 Task: Create a due date automation trigger when advanced on, on the wednesdayof the week before a card is due add fields without custom field "Resume" set to a date between 1 and 7 working days ago at 11:00 AM.
Action: Mouse moved to (888, 89)
Screenshot: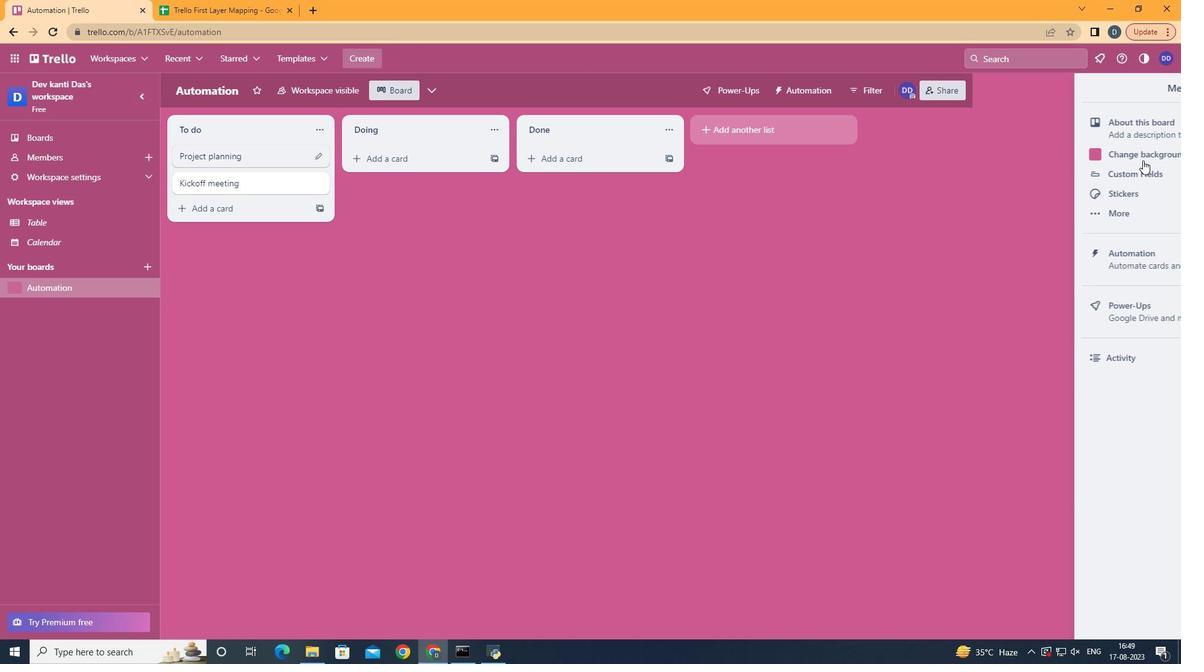 
Action: Mouse pressed left at (888, 89)
Screenshot: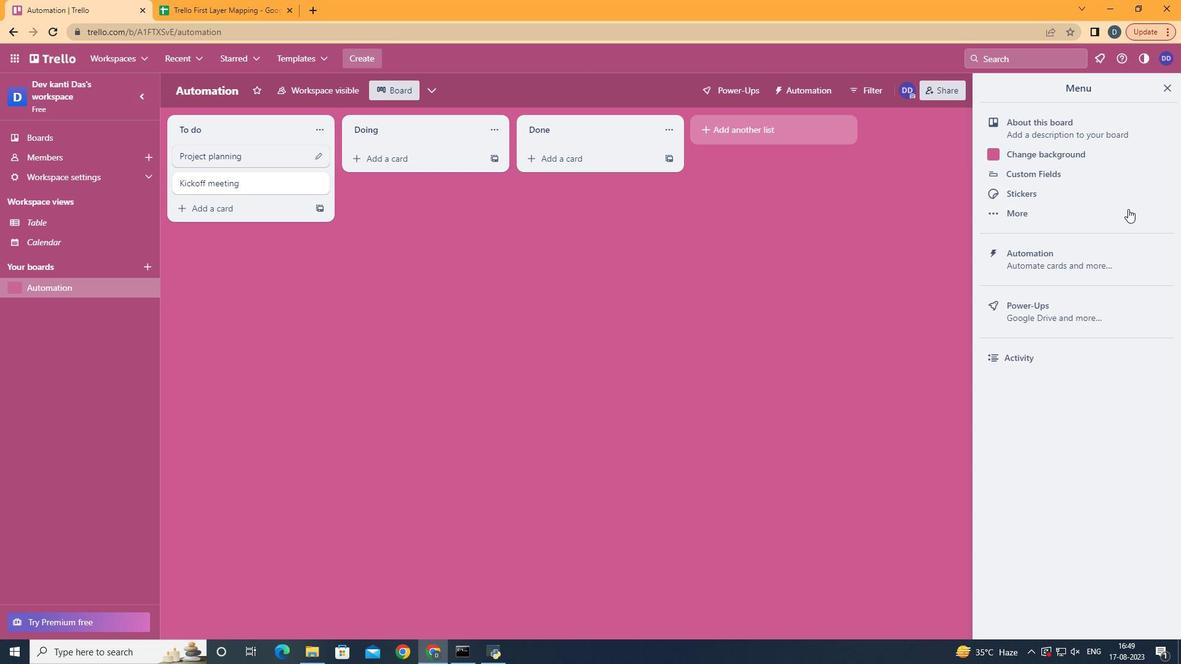 
Action: Mouse moved to (854, 247)
Screenshot: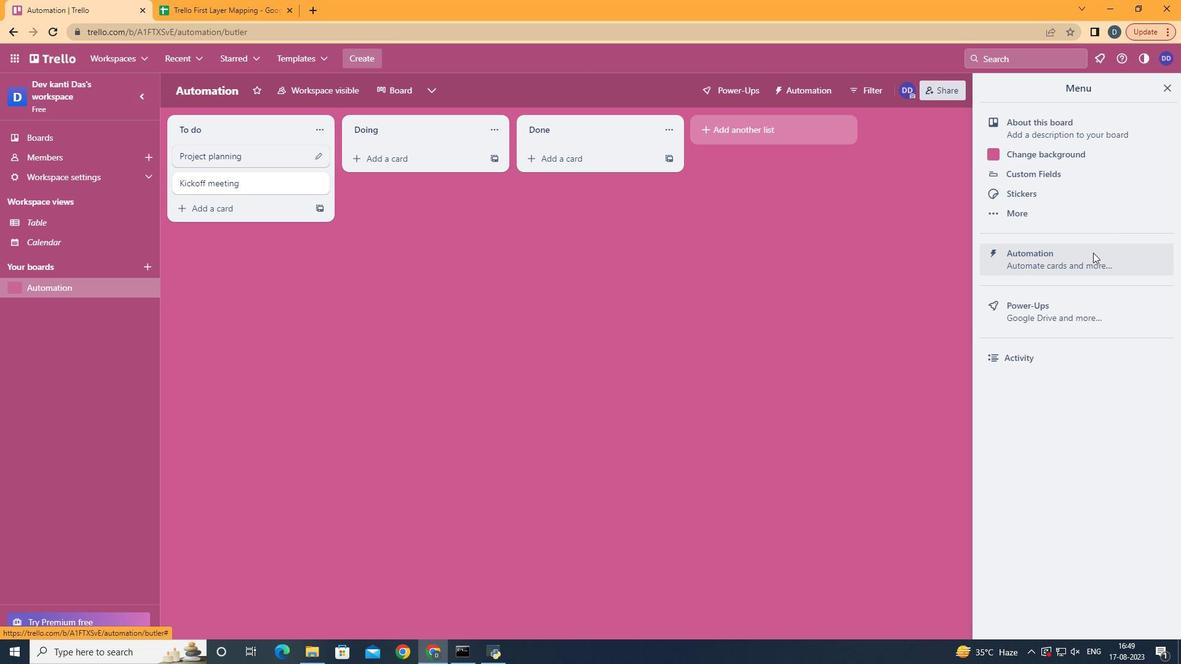 
Action: Mouse pressed left at (854, 247)
Screenshot: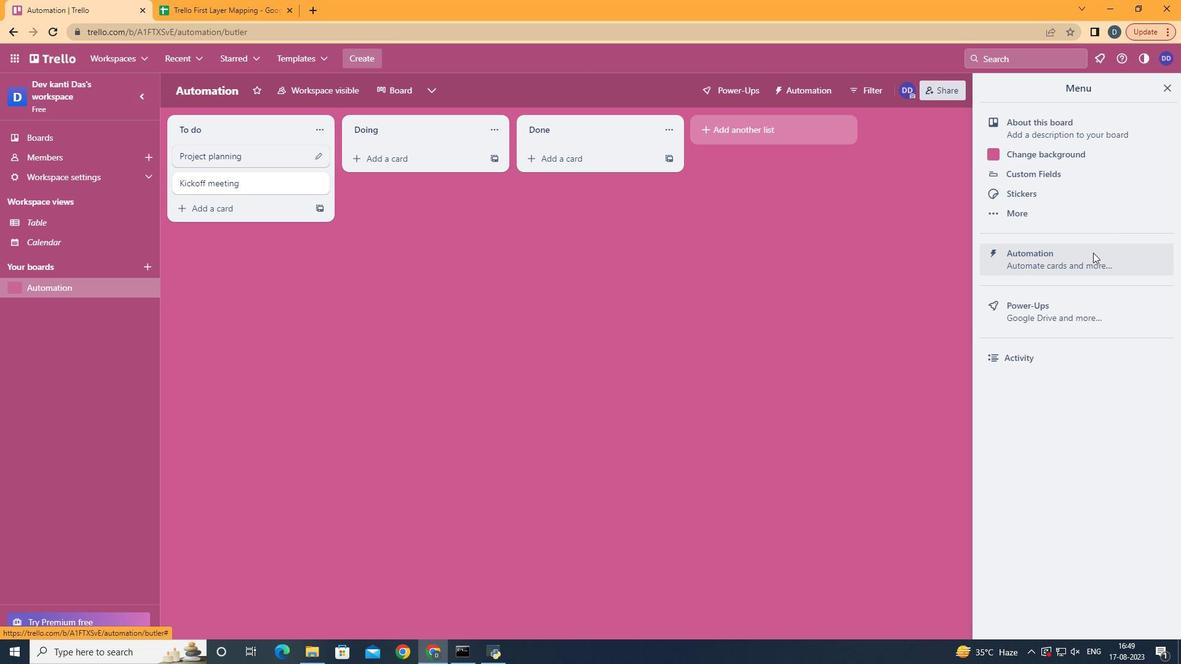 
Action: Mouse moved to (414, 240)
Screenshot: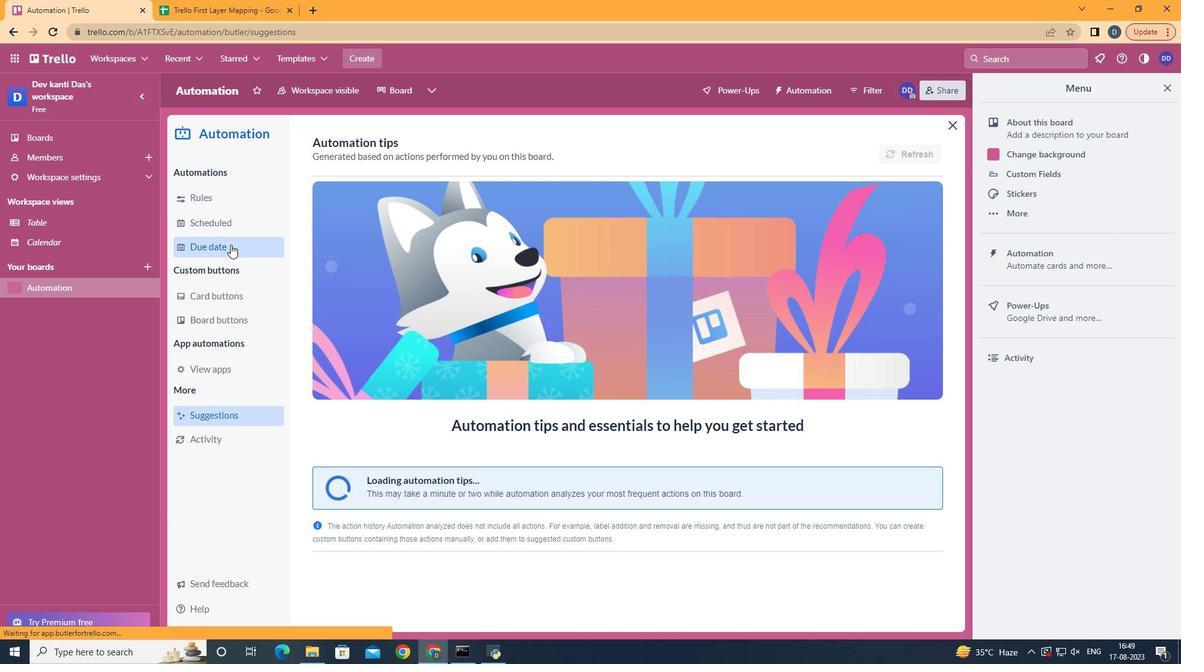 
Action: Mouse pressed left at (414, 240)
Screenshot: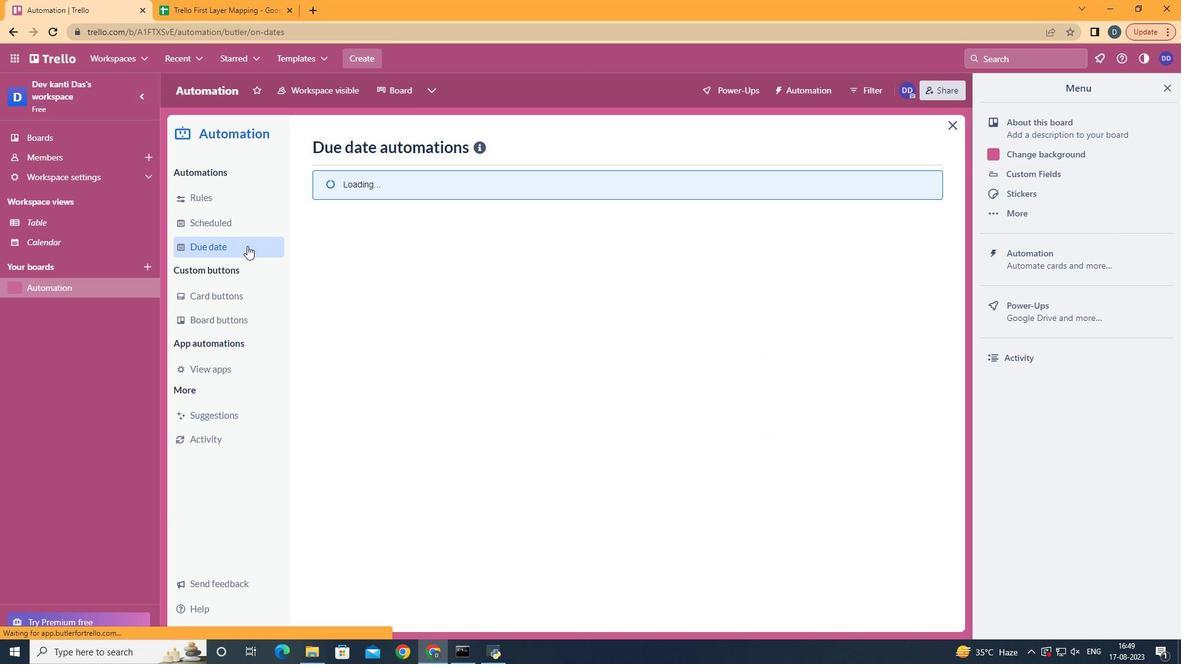 
Action: Mouse moved to (739, 141)
Screenshot: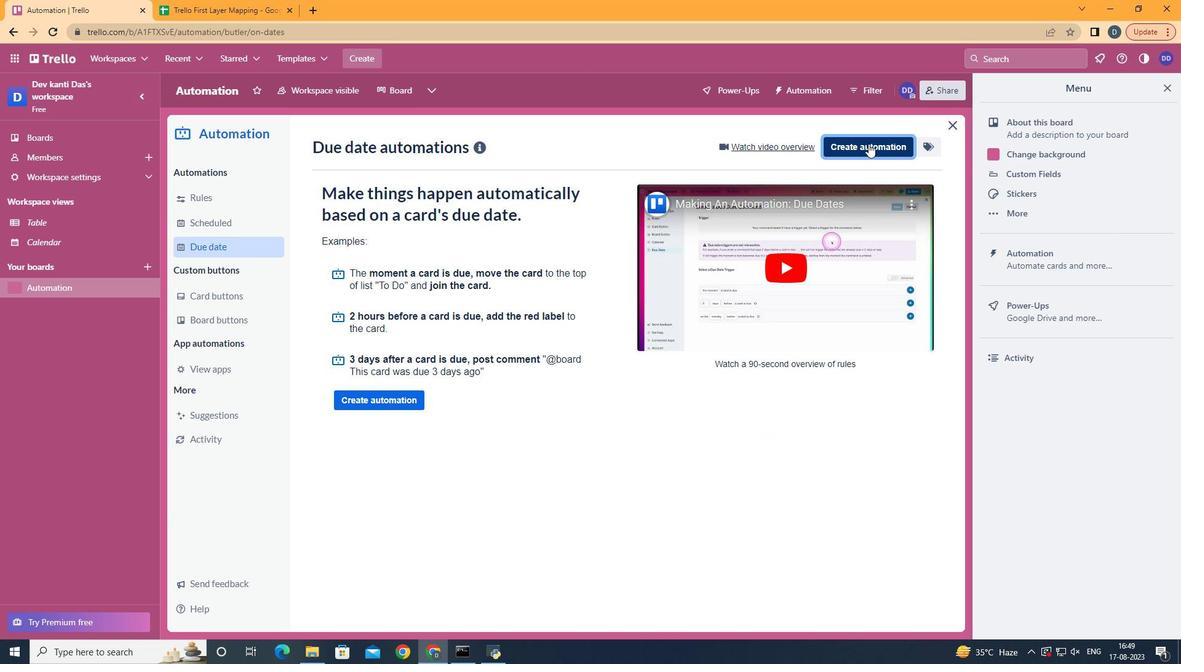 
Action: Mouse pressed left at (739, 141)
Screenshot: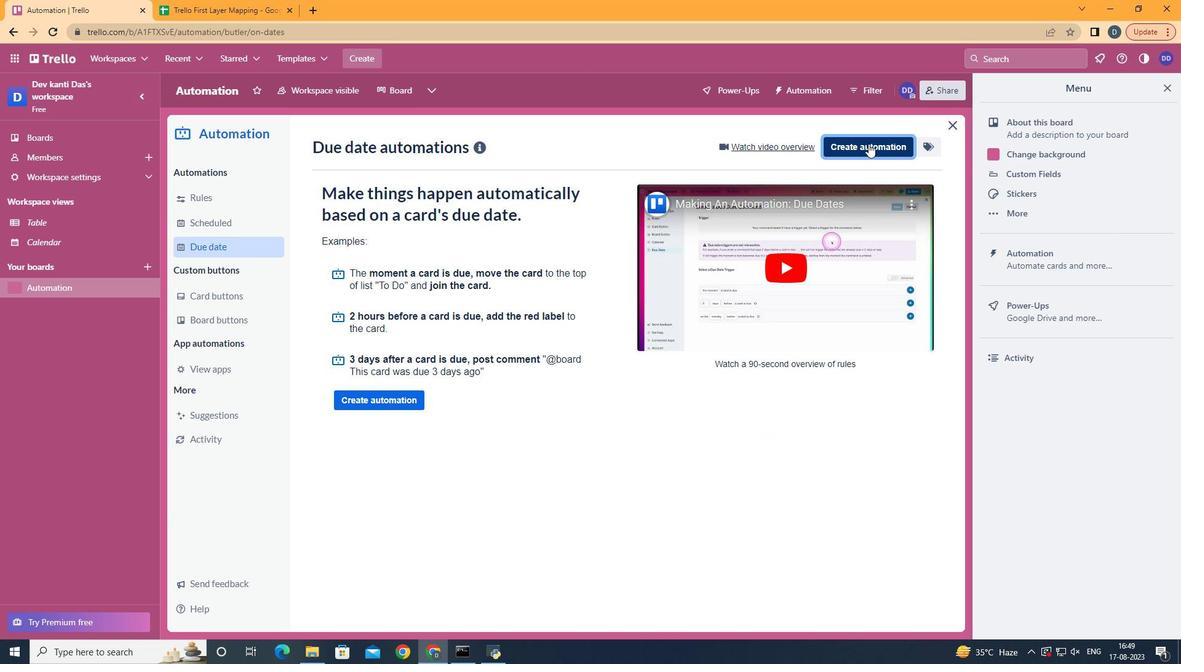 
Action: Mouse moved to (616, 265)
Screenshot: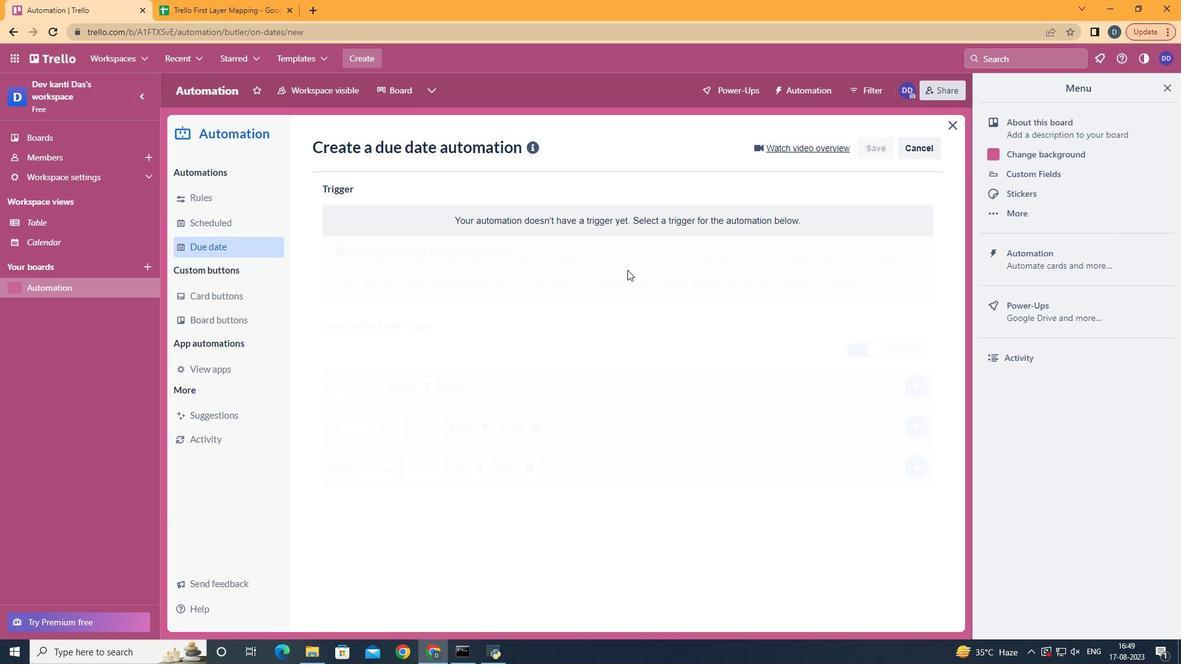 
Action: Mouse pressed left at (616, 265)
Screenshot: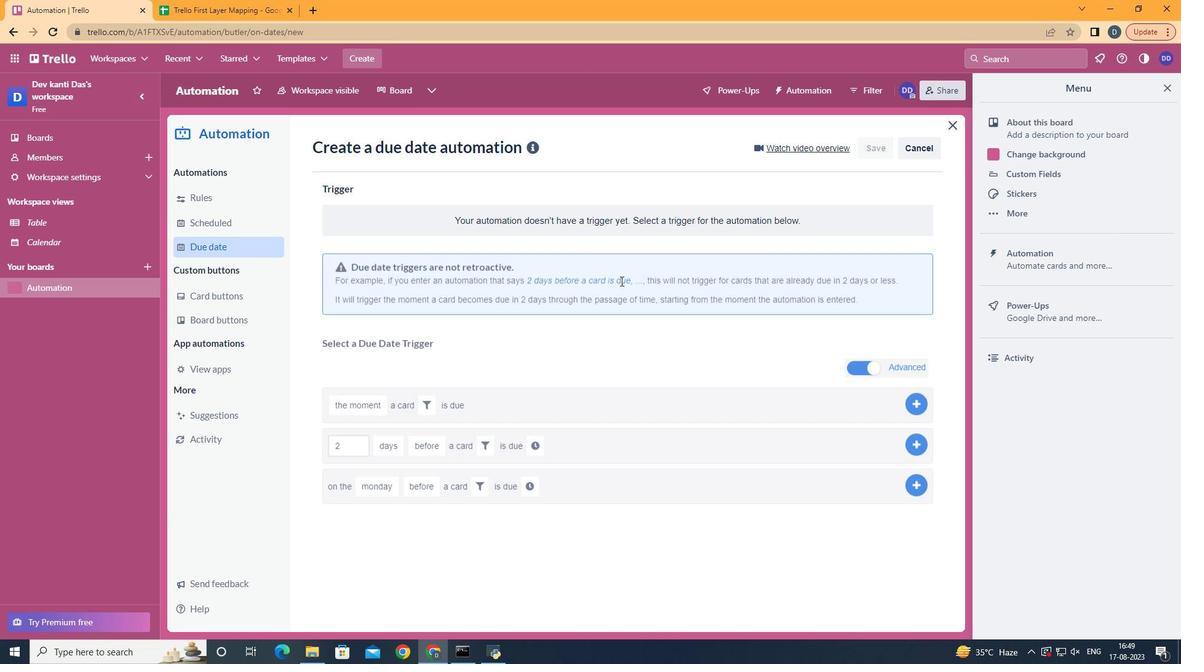 
Action: Mouse moved to (509, 360)
Screenshot: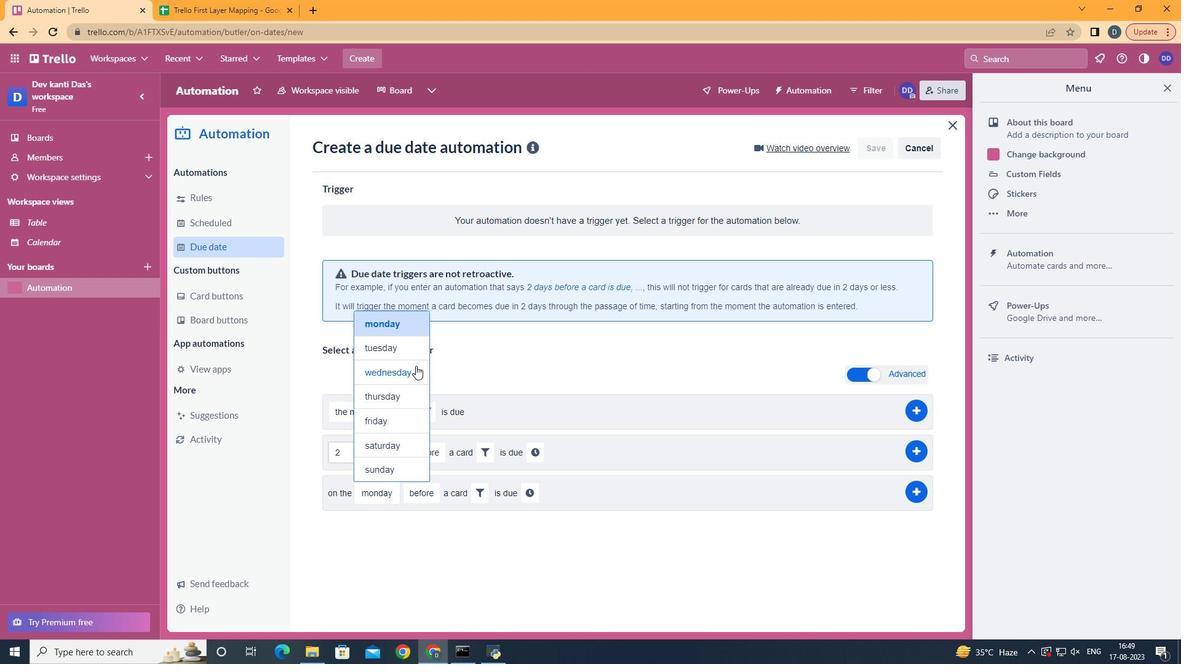 
Action: Mouse pressed left at (509, 360)
Screenshot: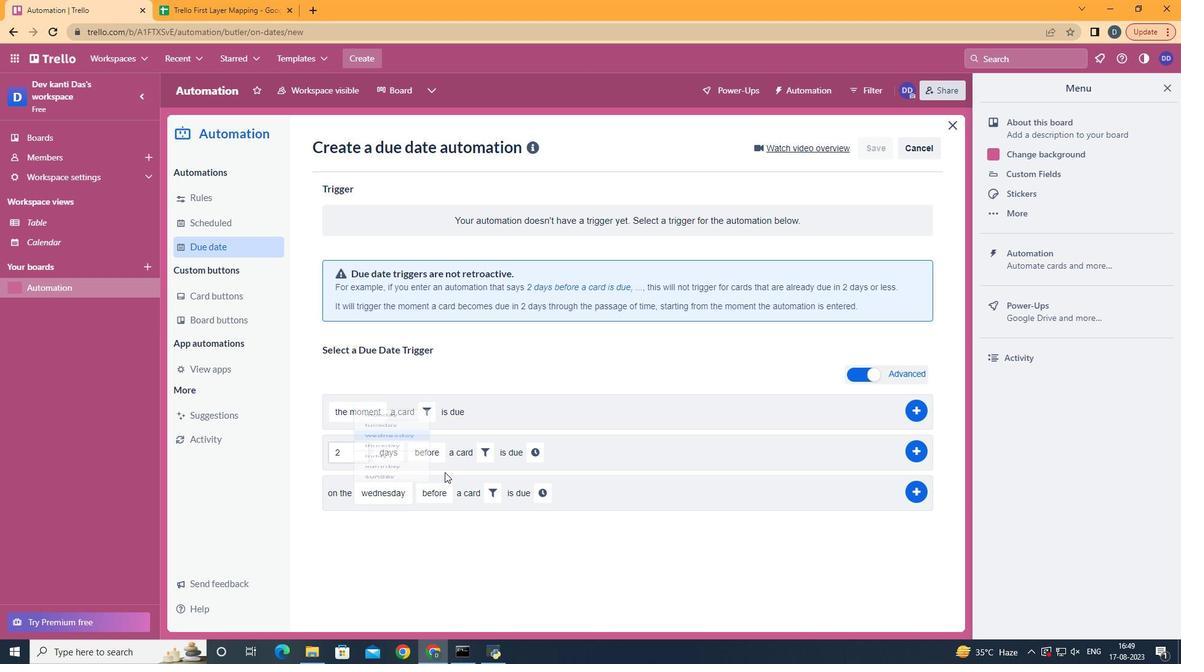 
Action: Mouse moved to (535, 582)
Screenshot: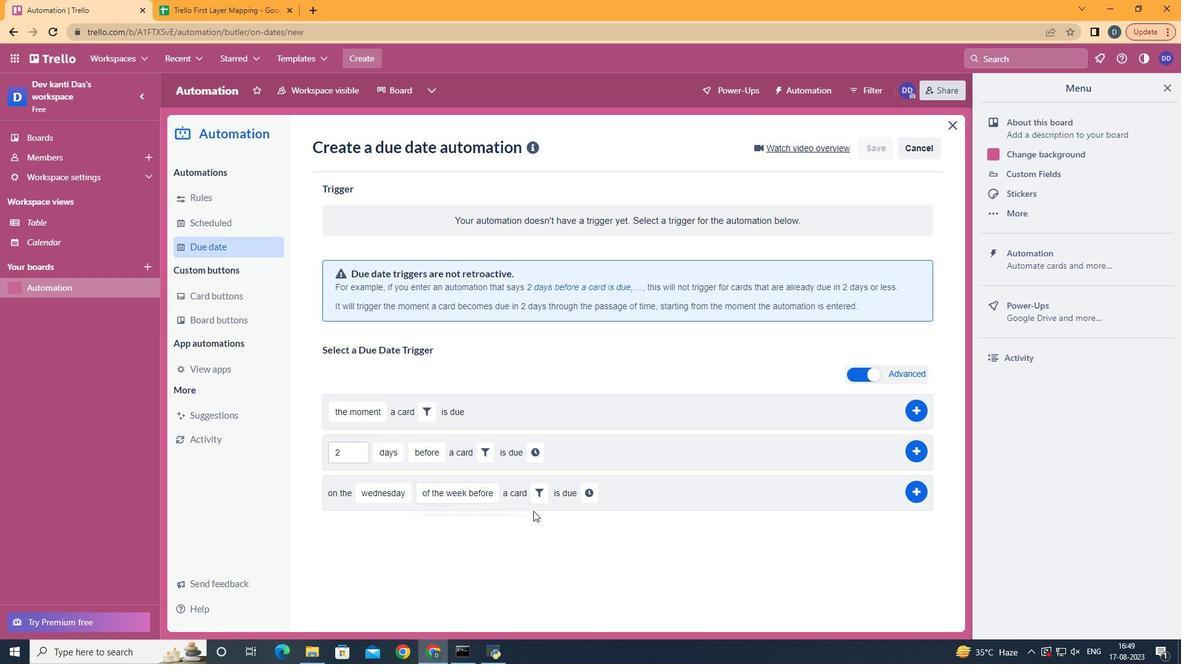 
Action: Mouse pressed left at (535, 582)
Screenshot: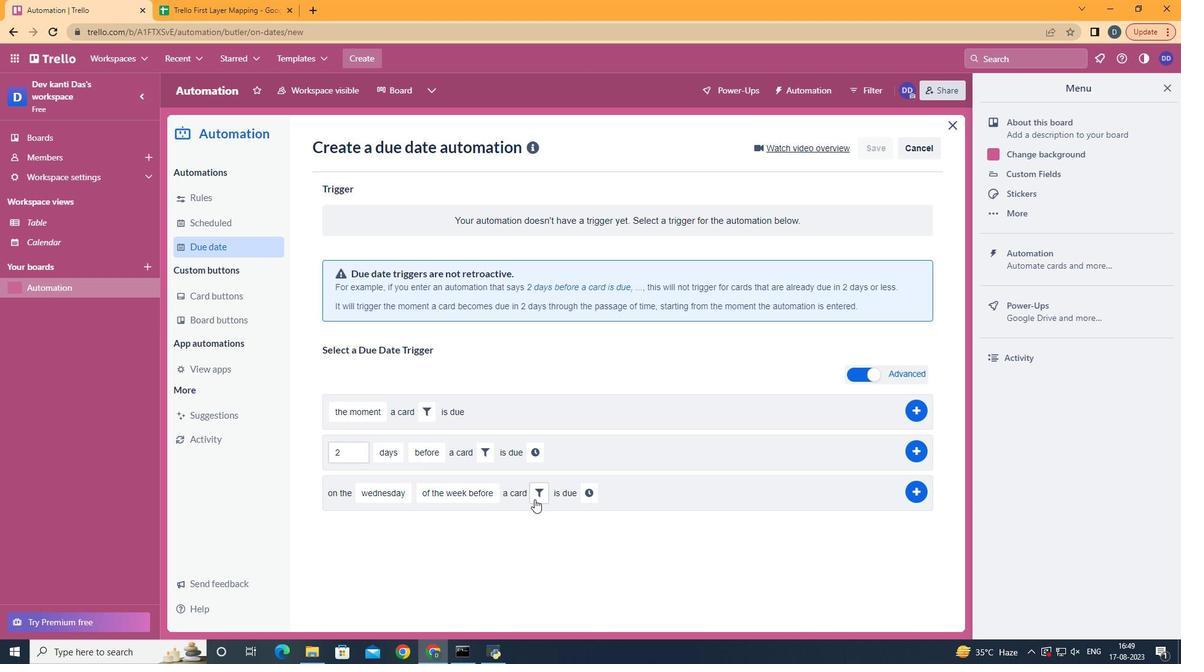 
Action: Mouse moved to (569, 492)
Screenshot: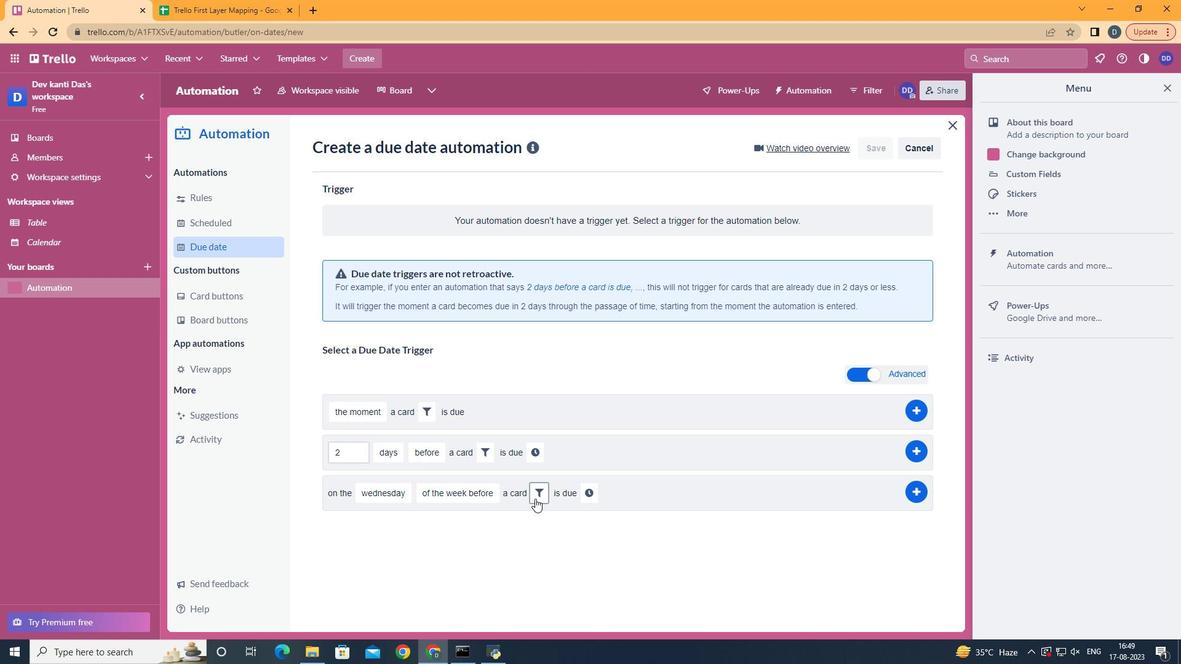 
Action: Mouse pressed left at (569, 492)
Screenshot: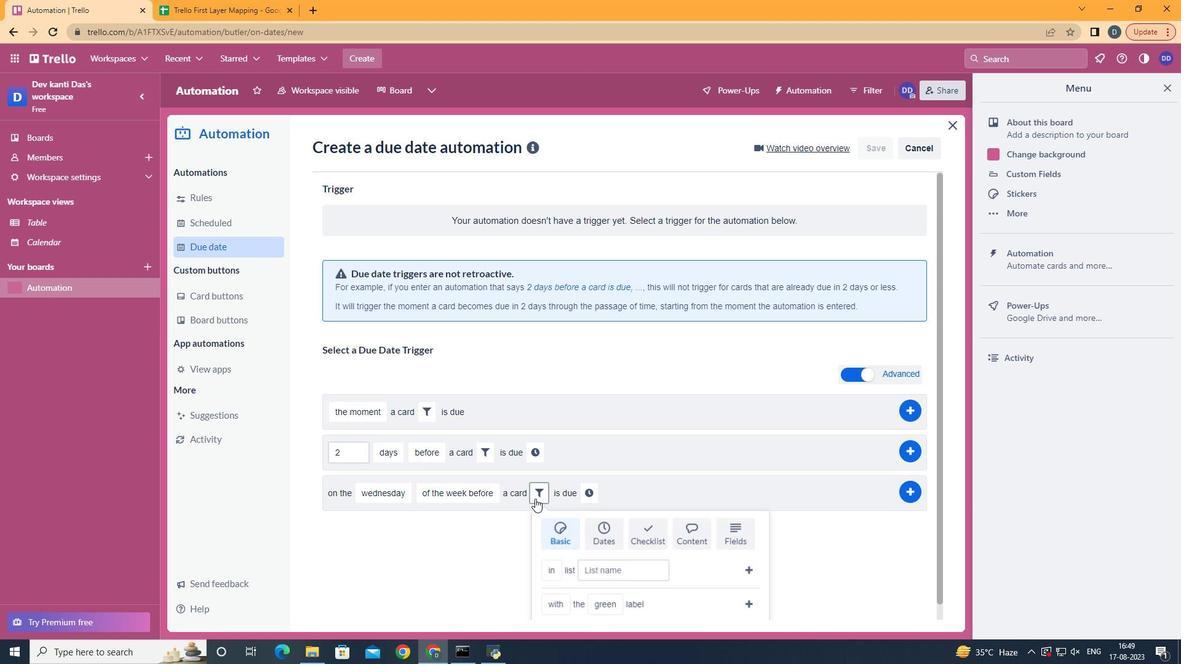 
Action: Mouse moved to (671, 526)
Screenshot: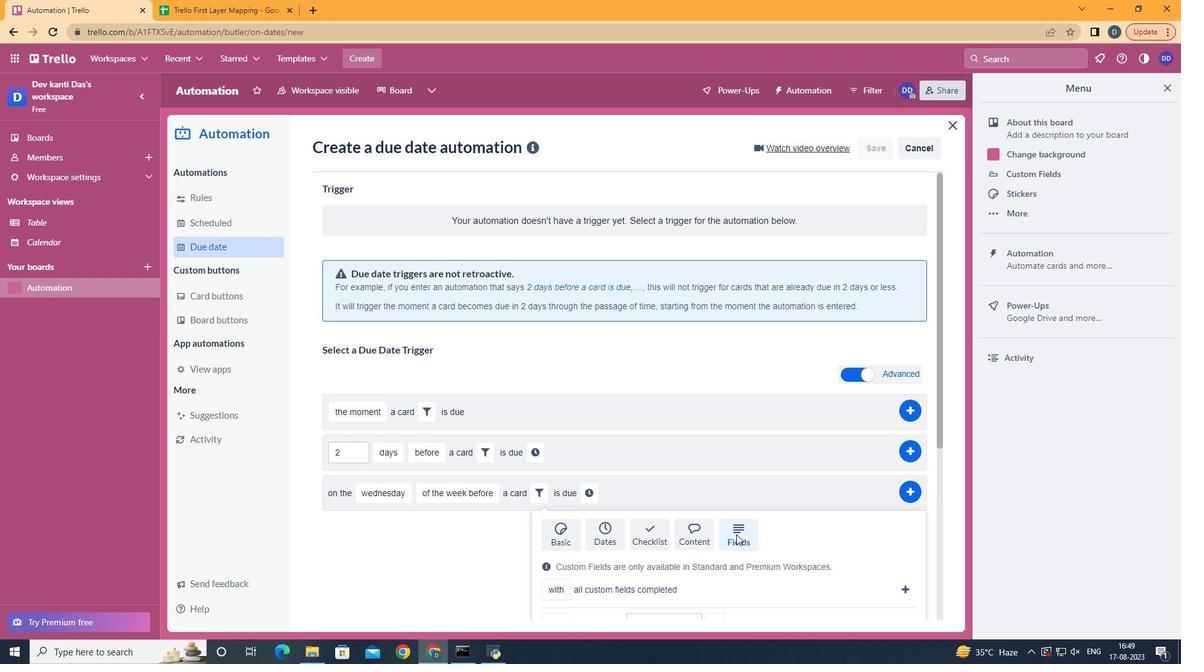 
Action: Mouse pressed left at (671, 526)
Screenshot: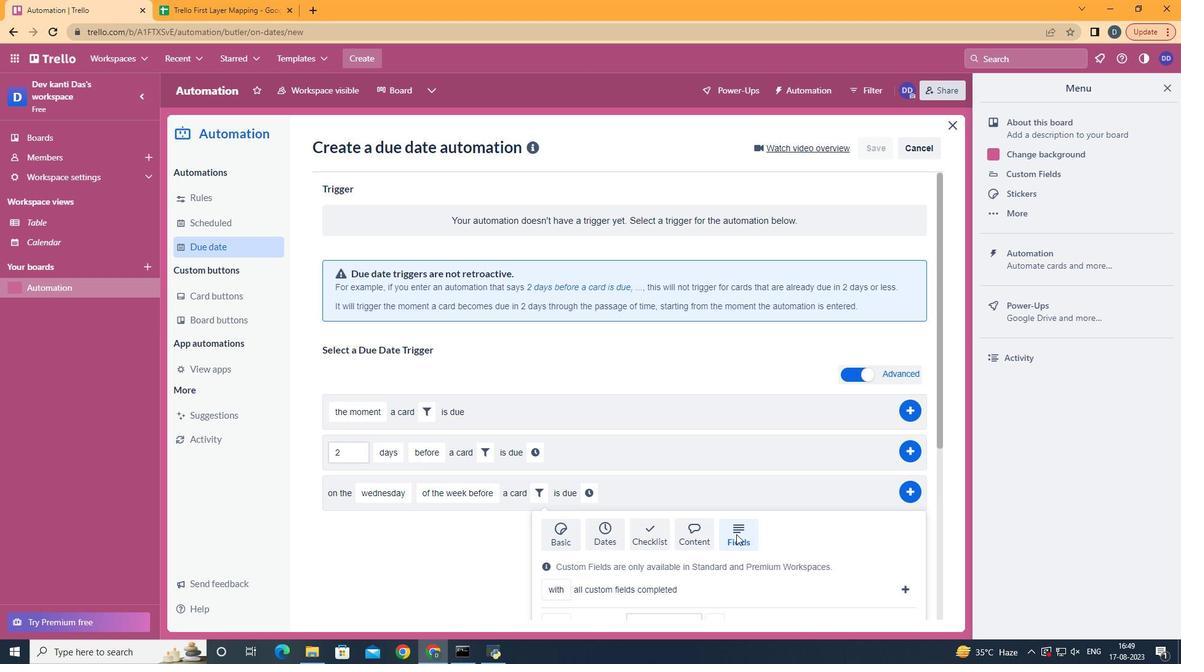 
Action: Mouse moved to (672, 526)
Screenshot: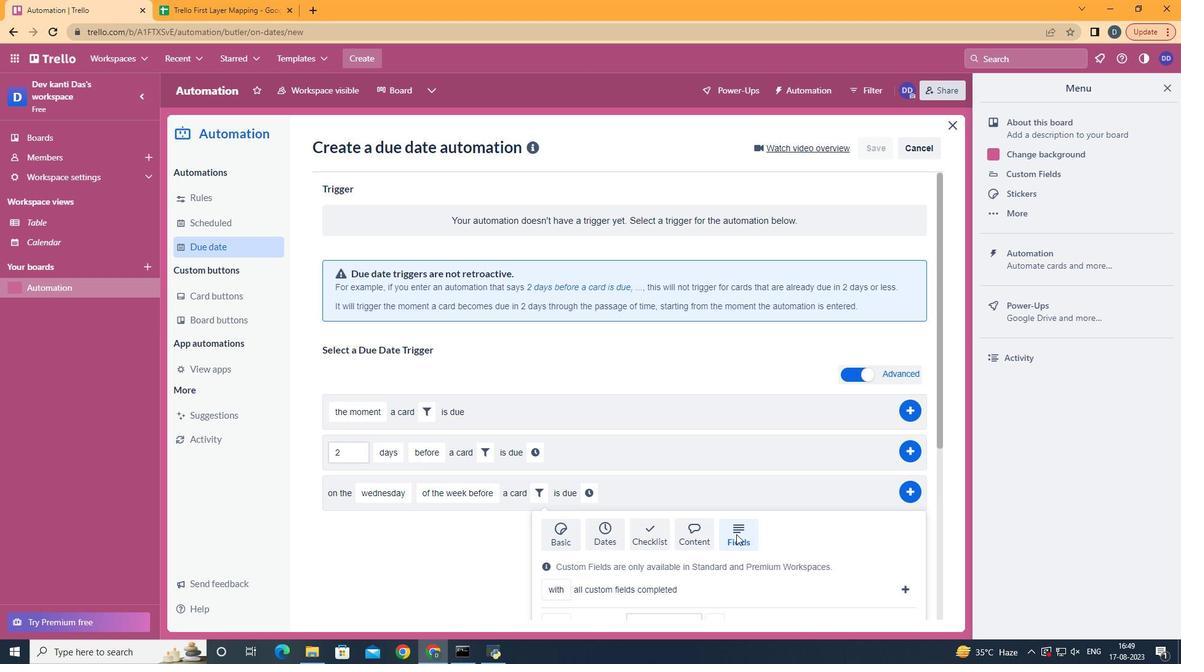 
Action: Mouse scrolled (672, 526) with delta (0, 0)
Screenshot: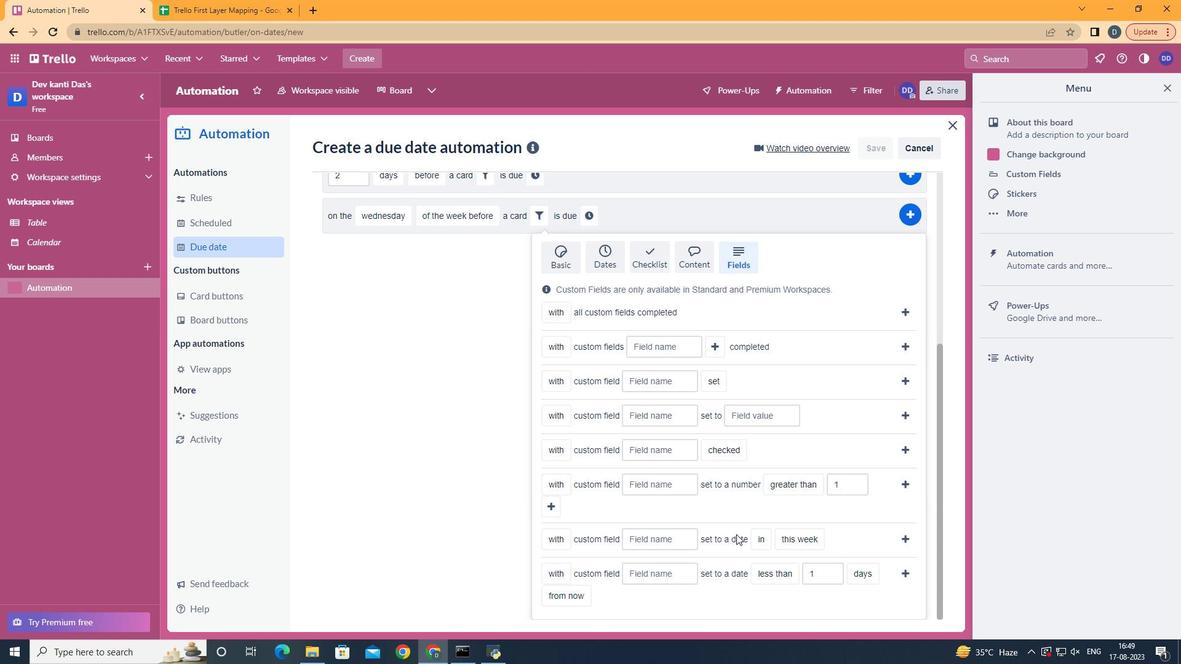 
Action: Mouse scrolled (672, 526) with delta (0, 0)
Screenshot: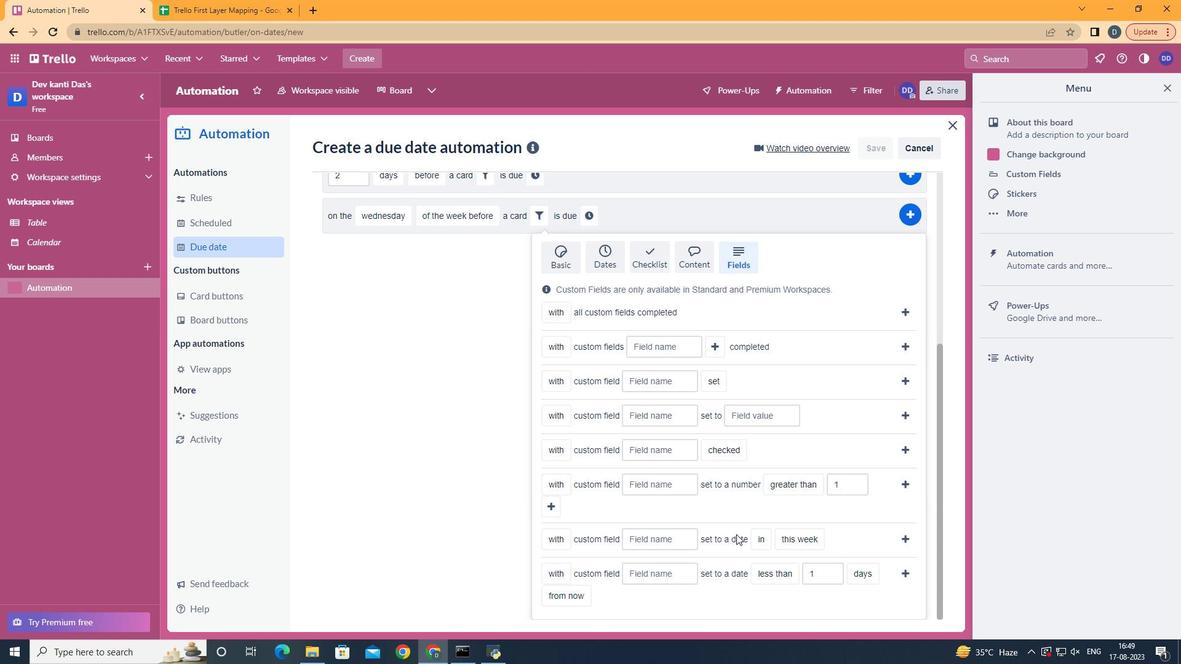 
Action: Mouse scrolled (672, 526) with delta (0, 0)
Screenshot: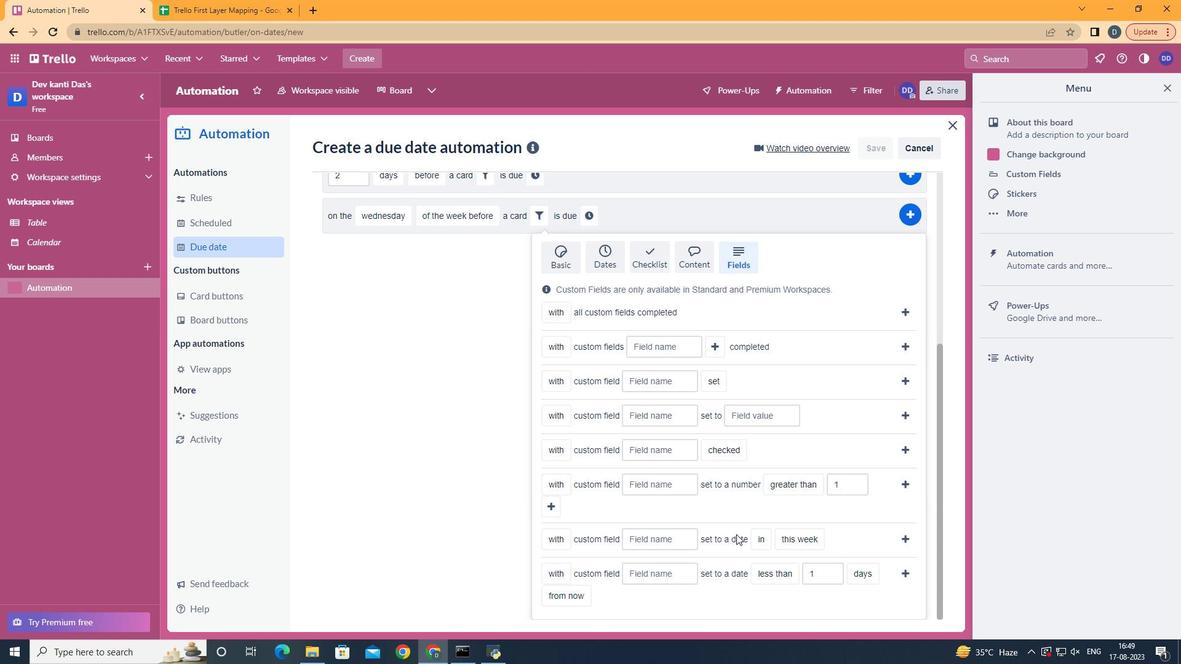 
Action: Mouse scrolled (672, 525) with delta (0, -1)
Screenshot: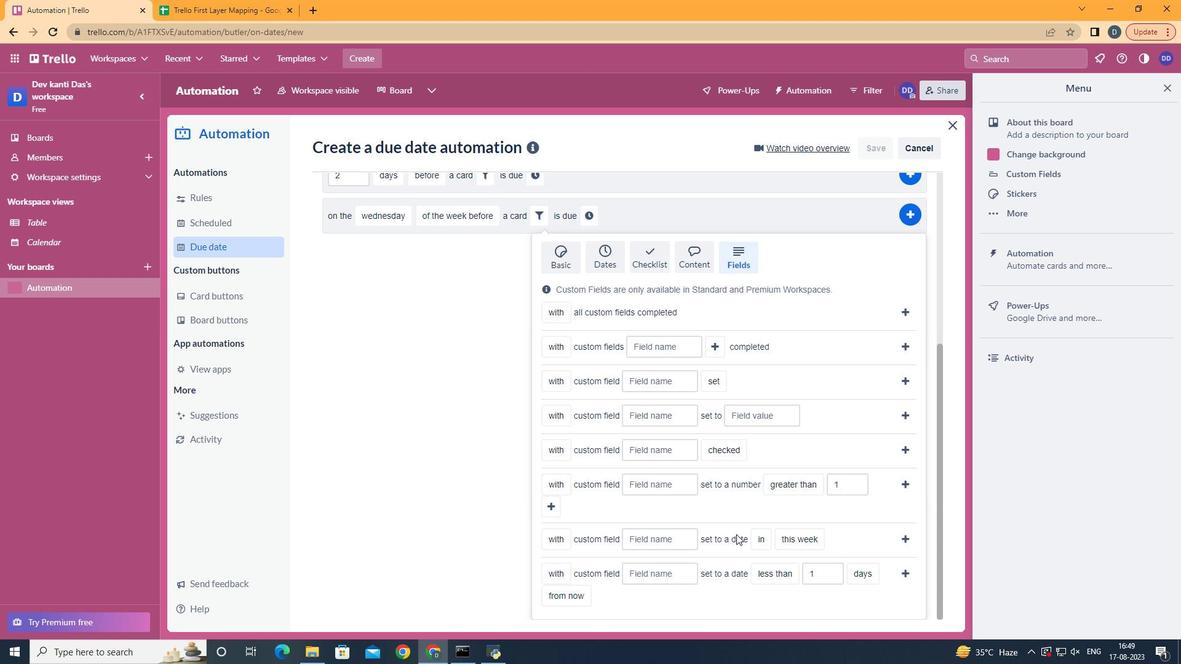 
Action: Mouse scrolled (672, 526) with delta (0, 0)
Screenshot: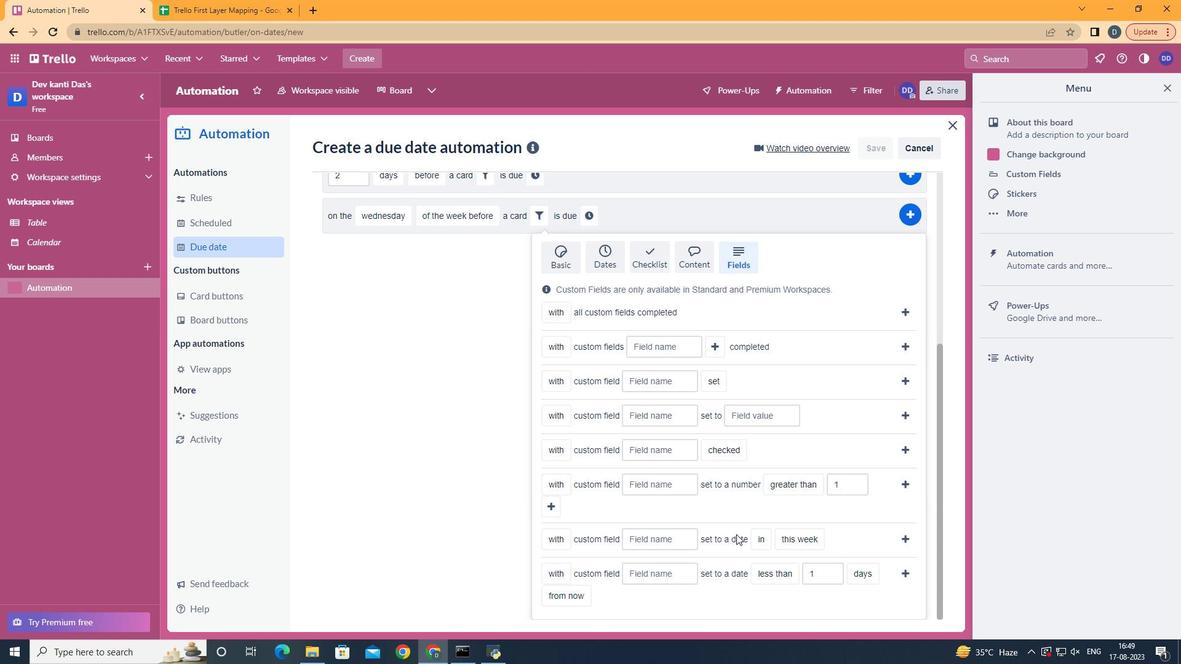 
Action: Mouse scrolled (672, 526) with delta (0, 0)
Screenshot: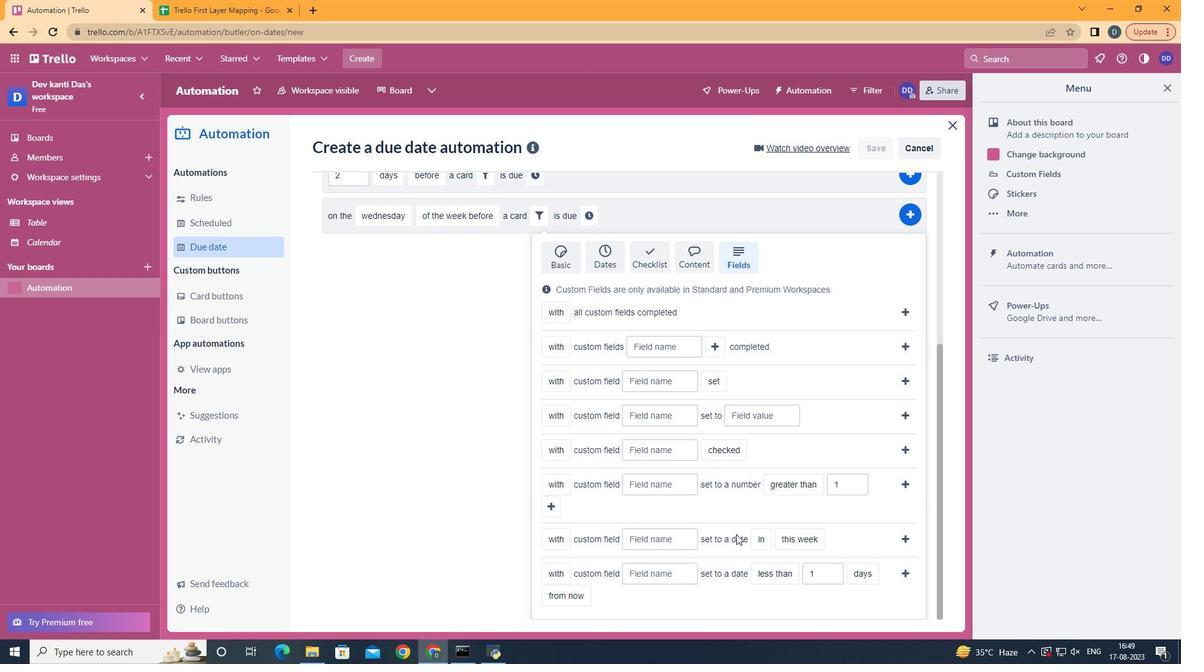 
Action: Mouse moved to (587, 555)
Screenshot: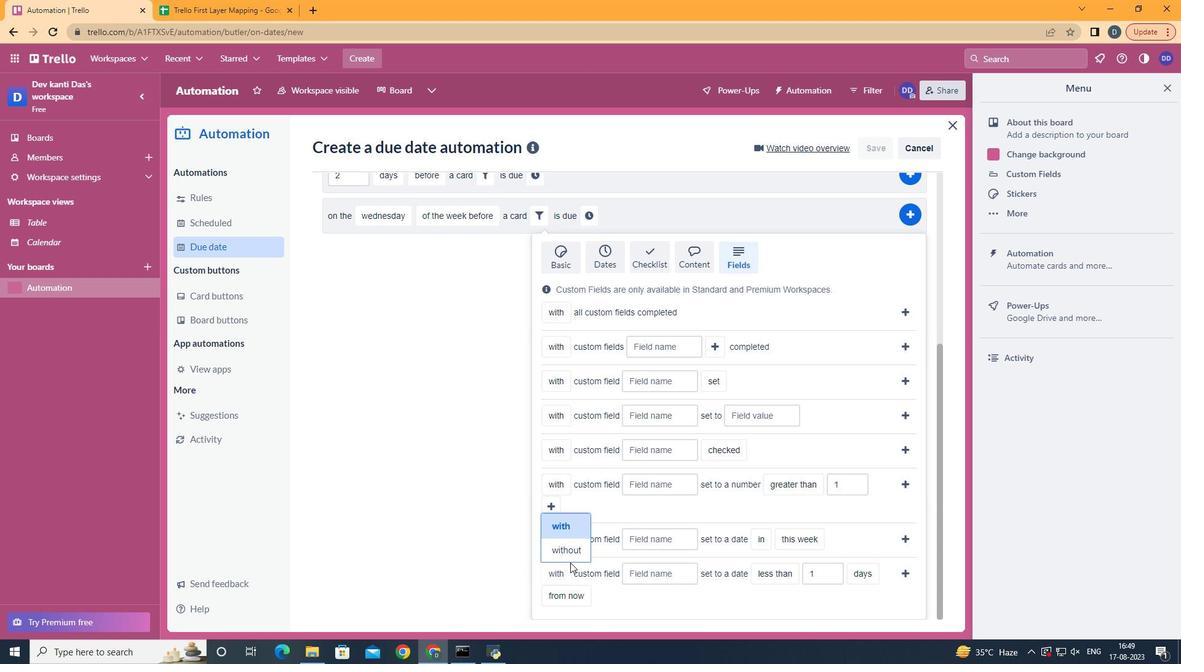
Action: Mouse pressed left at (587, 555)
Screenshot: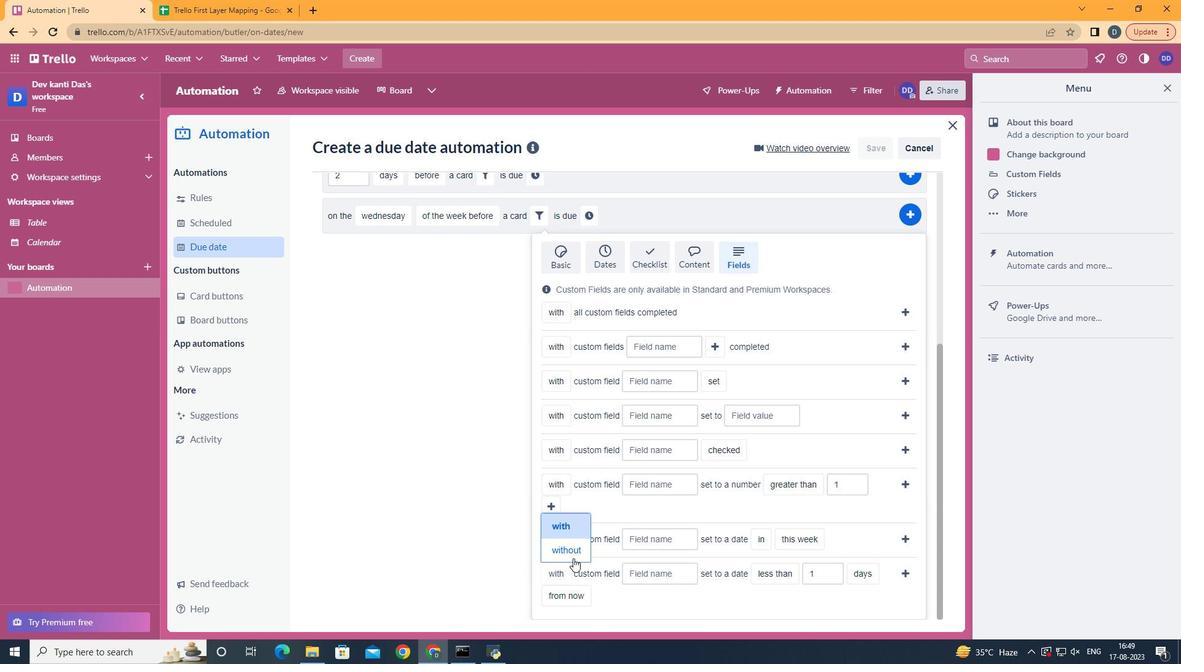 
Action: Mouse moved to (589, 550)
Screenshot: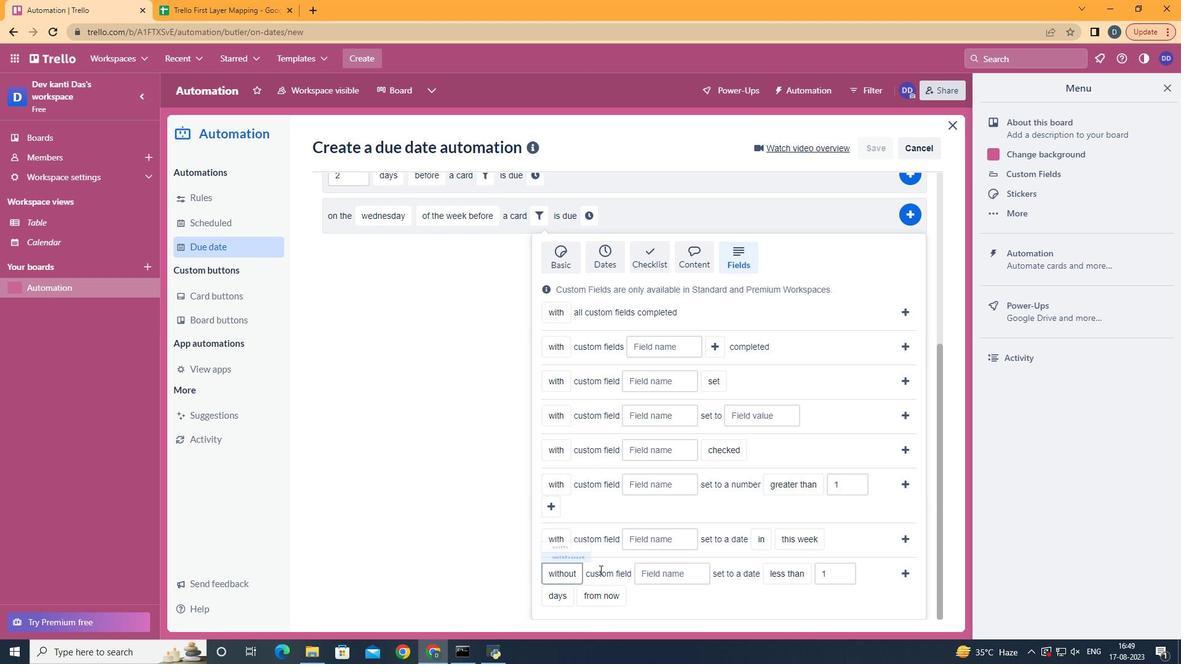 
Action: Mouse pressed left at (589, 550)
Screenshot: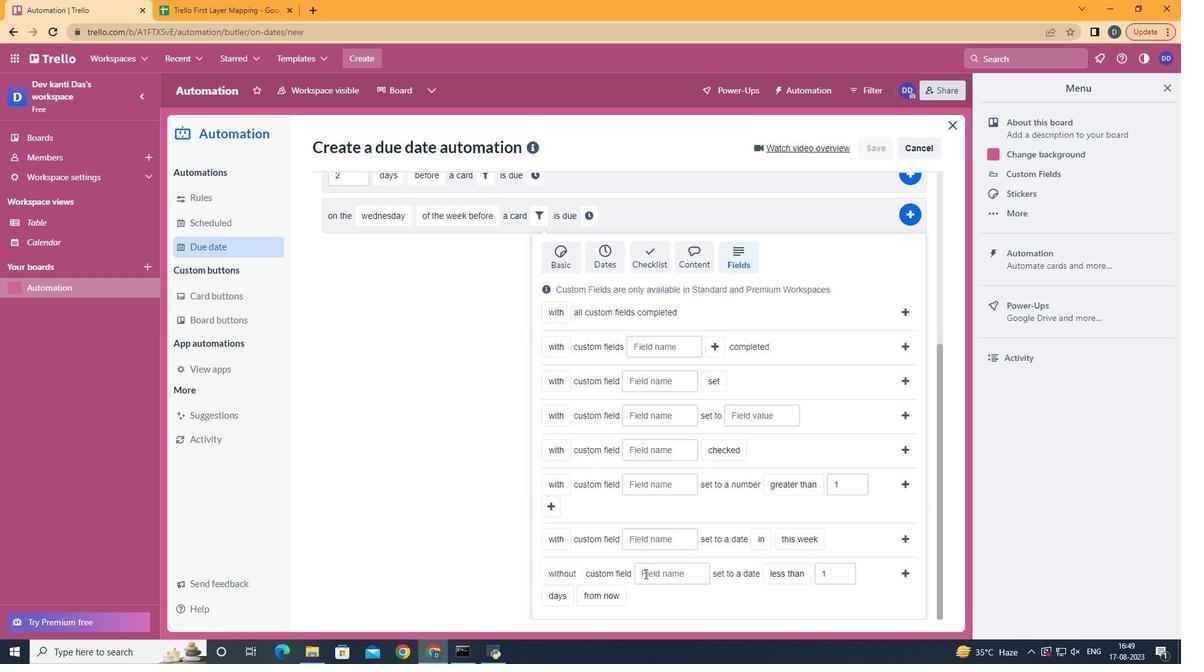 
Action: Mouse moved to (634, 566)
Screenshot: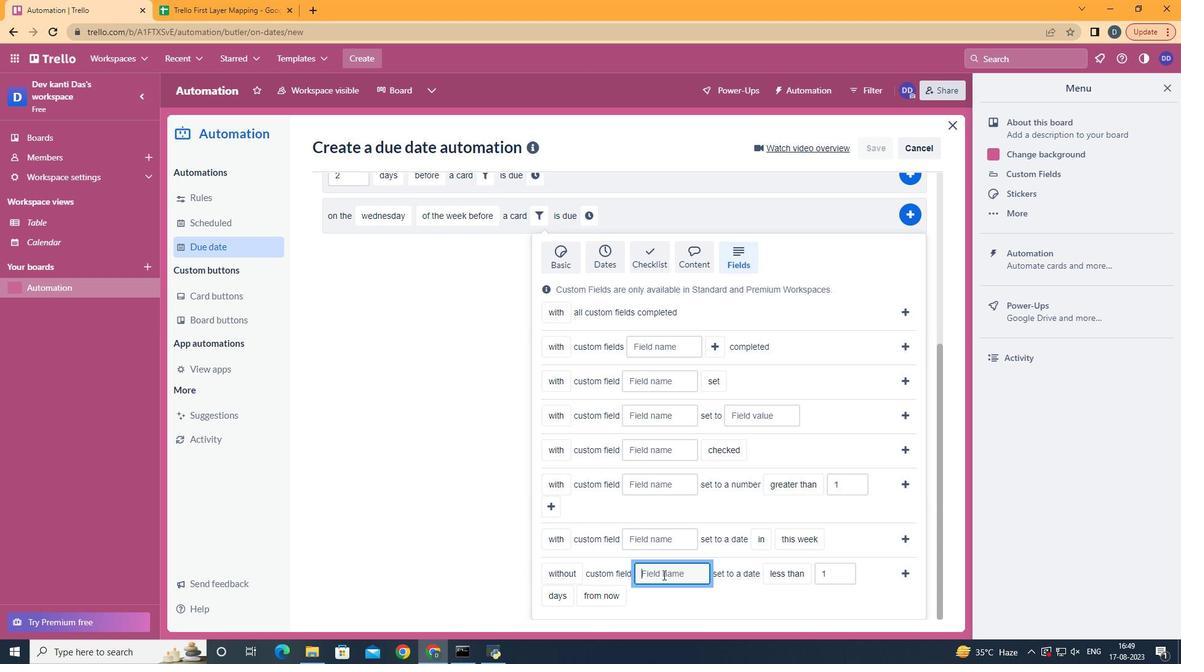 
Action: Mouse pressed left at (634, 566)
Screenshot: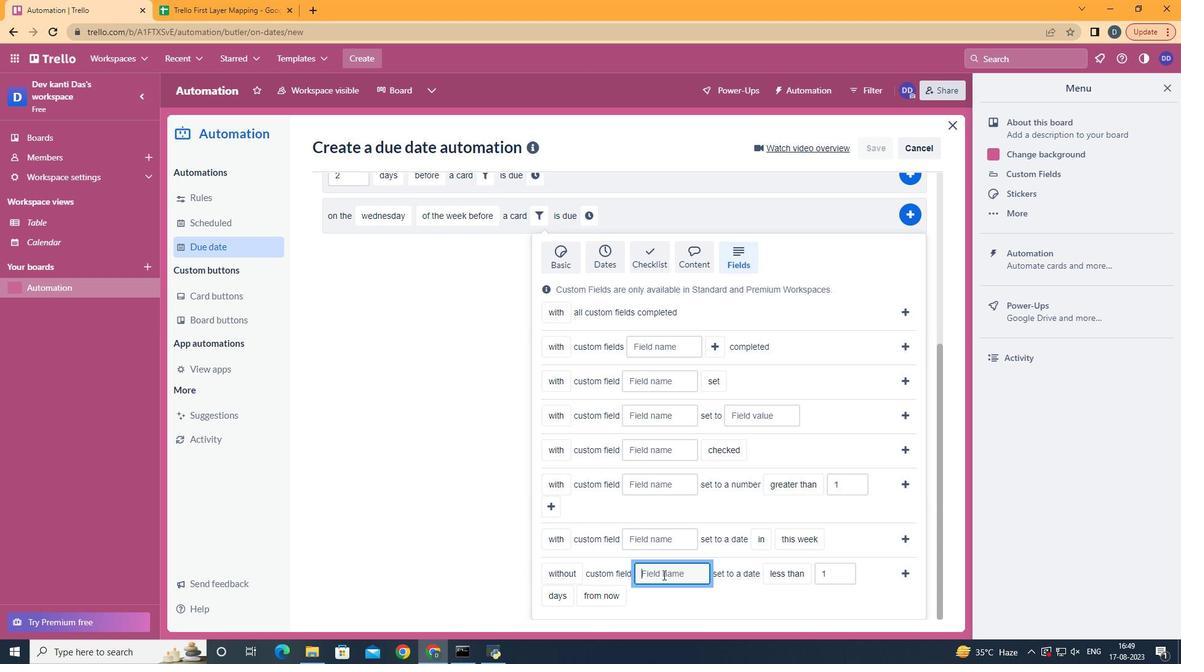 
Action: Mouse moved to (635, 567)
Screenshot: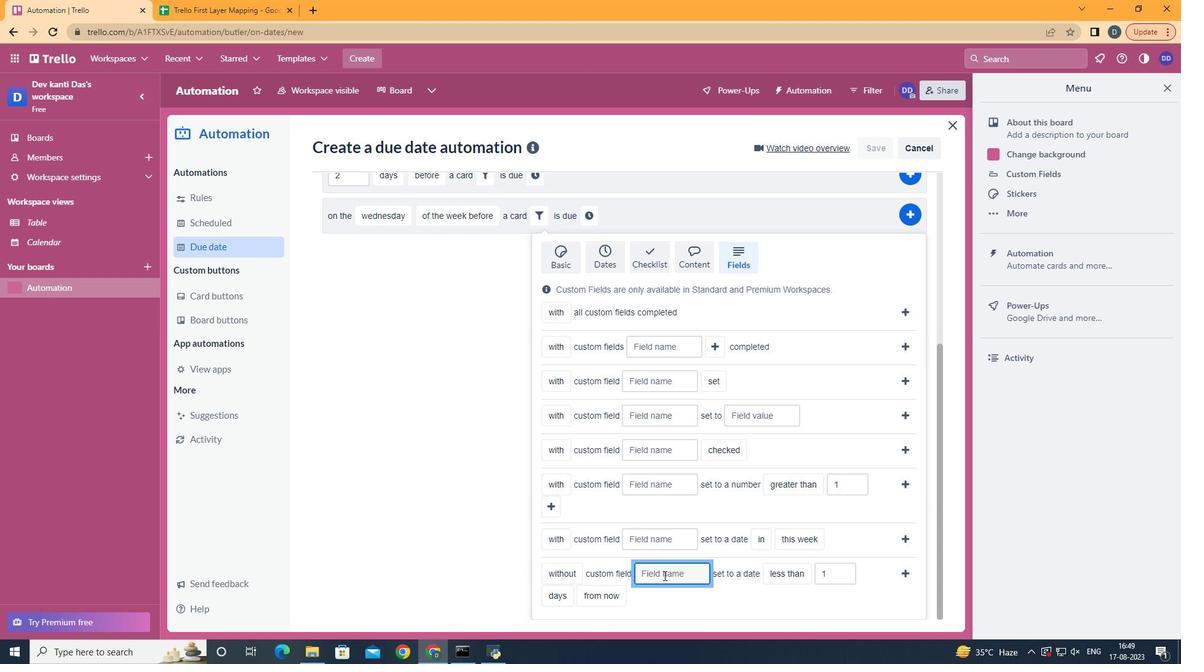 
Action: Key pressed <Key.shift>Resume
Screenshot: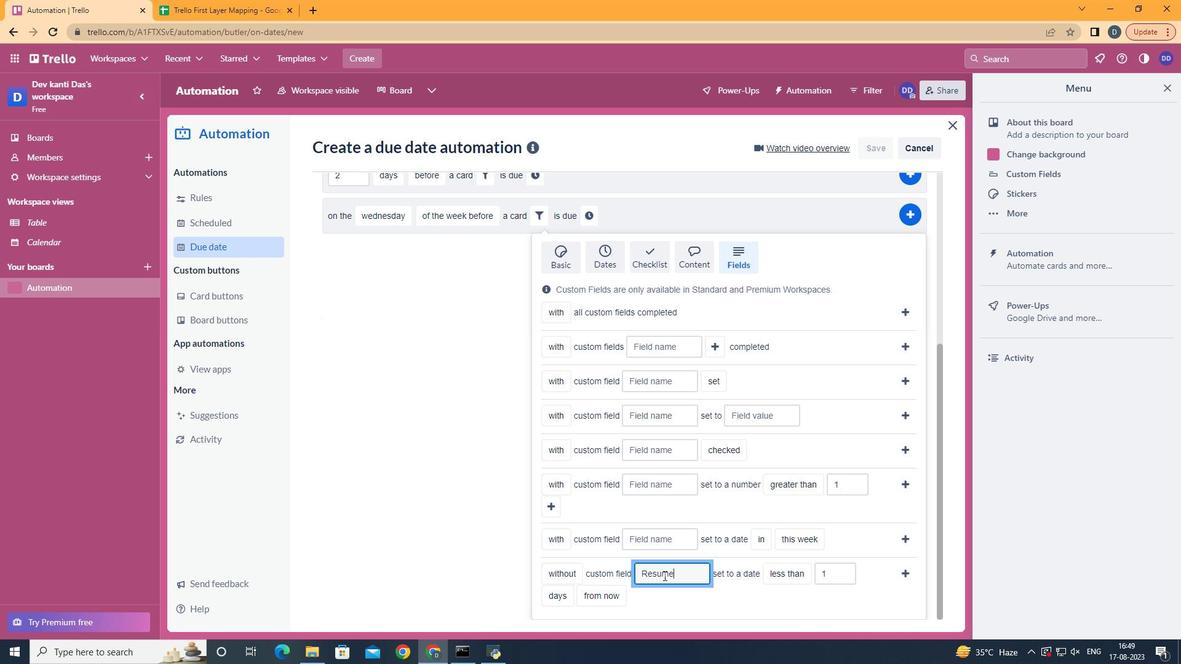 
Action: Mouse moved to (697, 544)
Screenshot: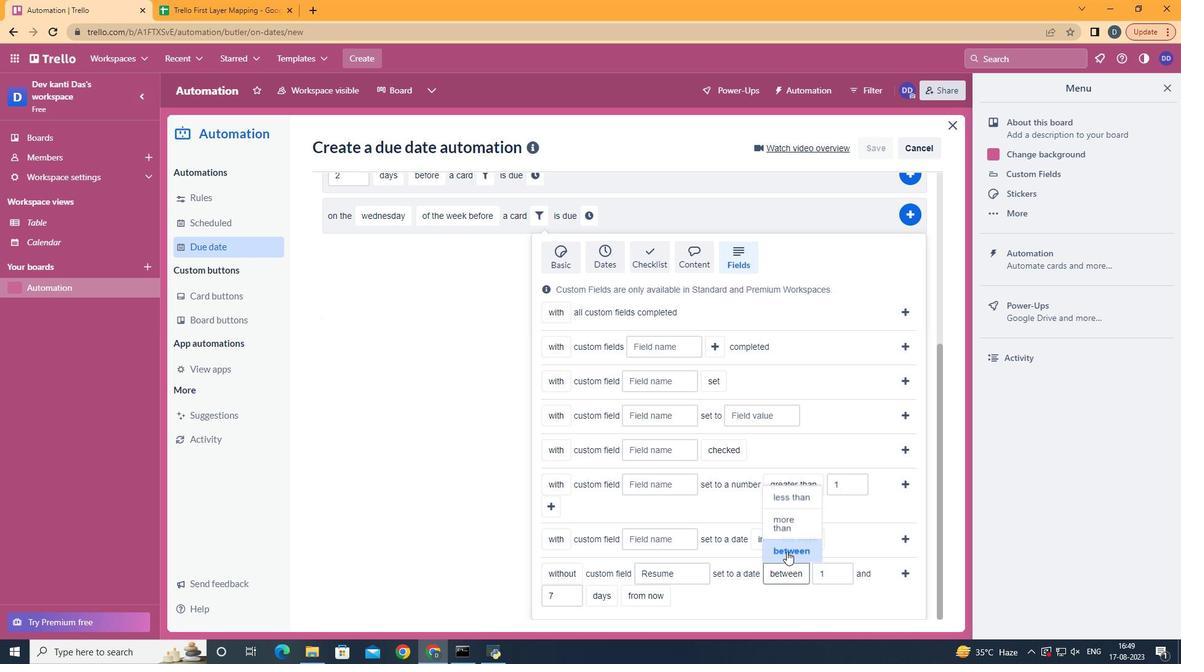 
Action: Mouse pressed left at (697, 544)
Screenshot: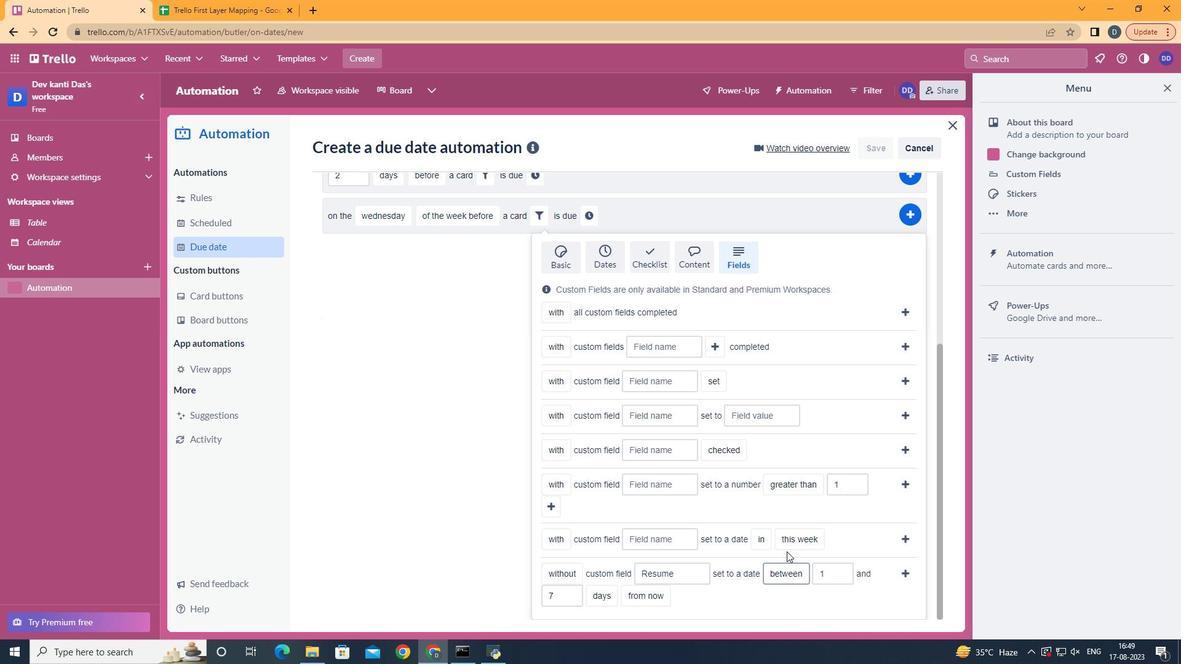 
Action: Mouse moved to (612, 564)
Screenshot: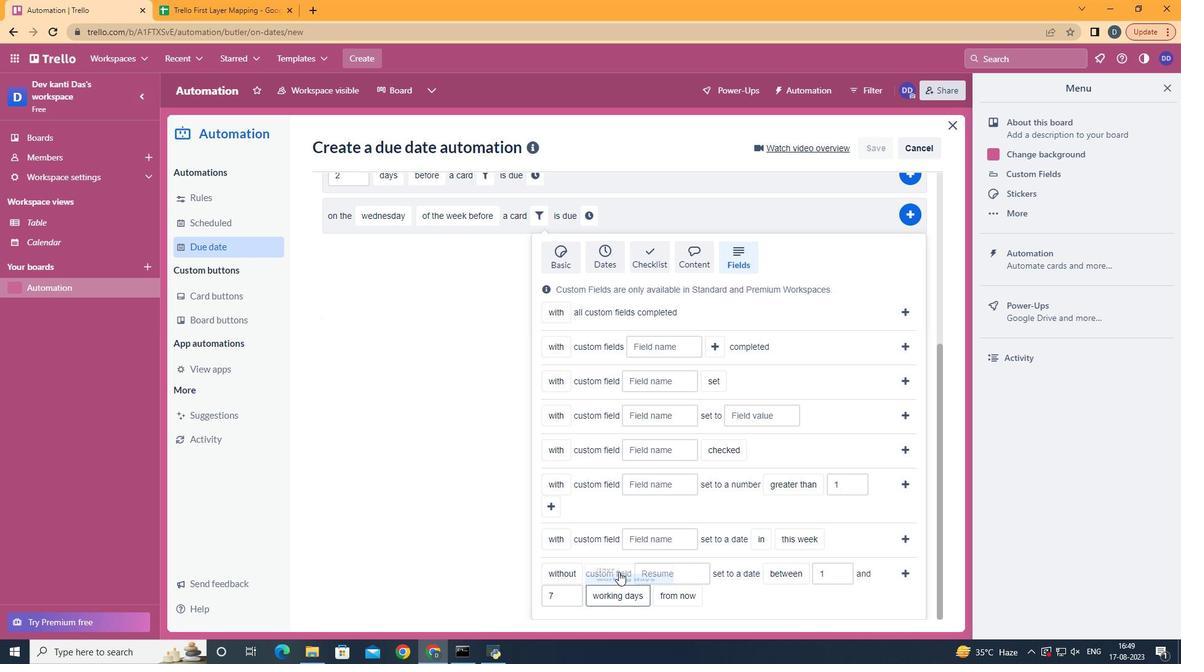 
Action: Mouse pressed left at (612, 564)
Screenshot: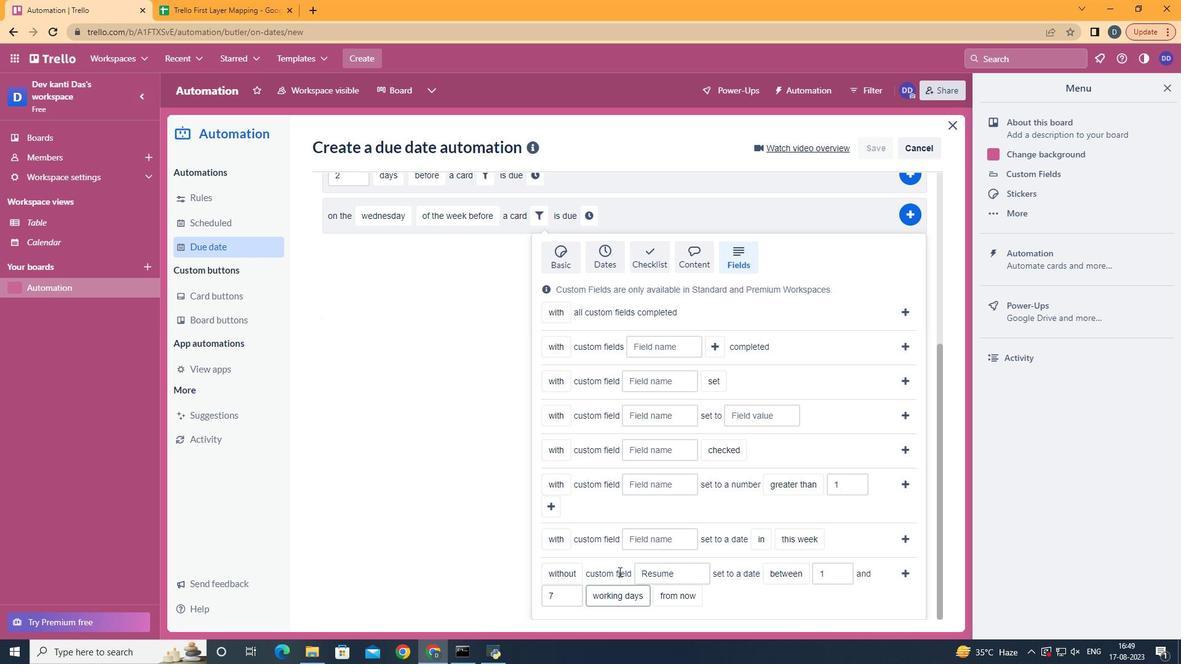 
Action: Mouse moved to (649, 566)
Screenshot: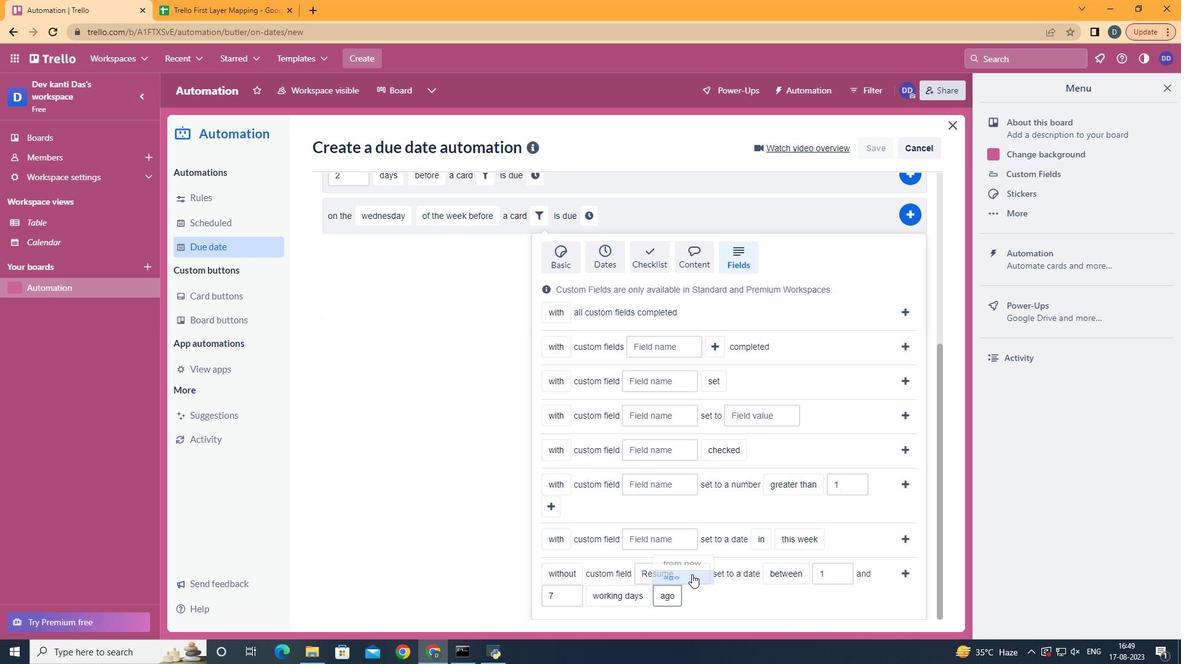 
Action: Mouse pressed left at (649, 566)
Screenshot: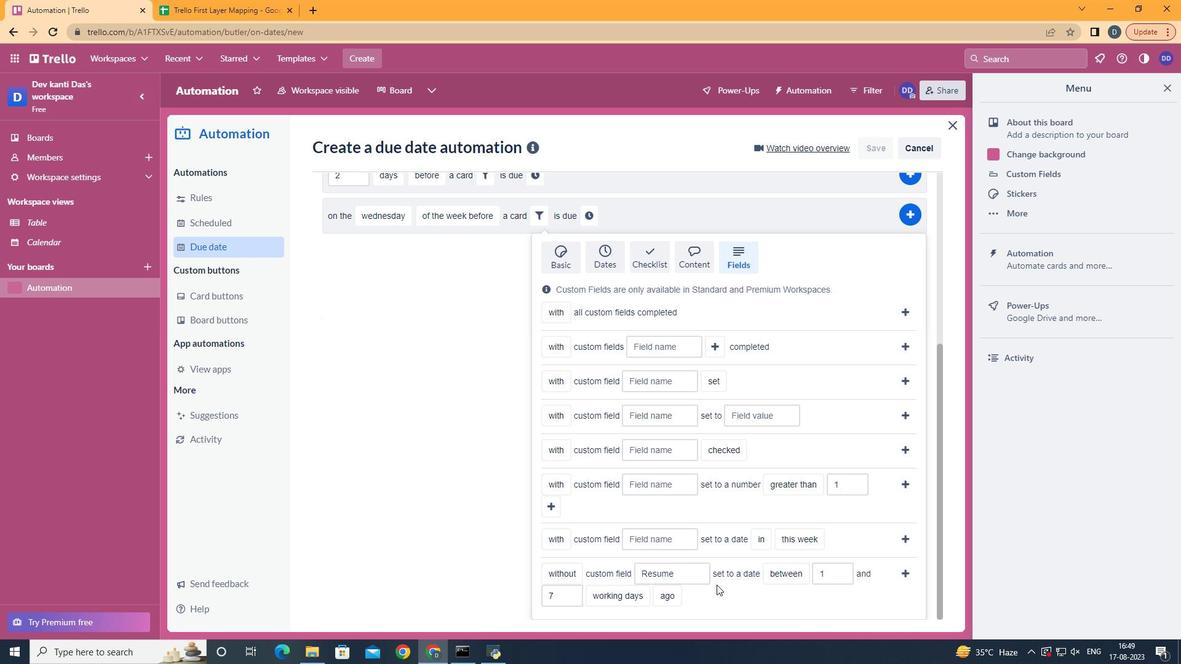 
Action: Mouse moved to (758, 570)
Screenshot: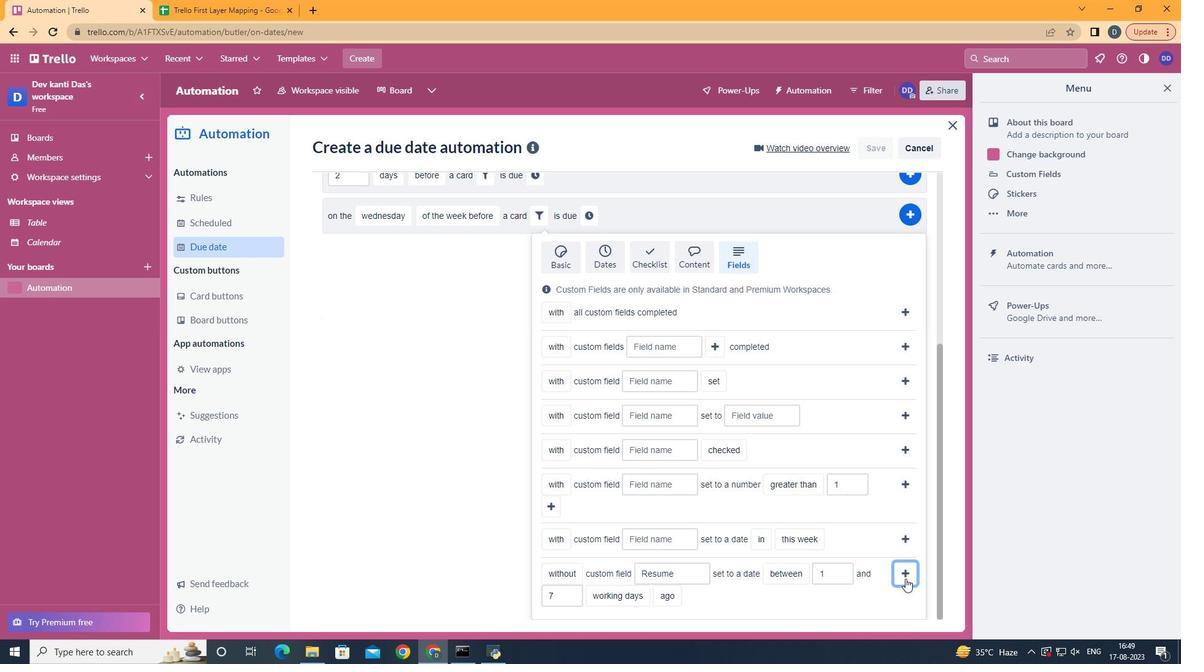 
Action: Mouse pressed left at (758, 570)
Screenshot: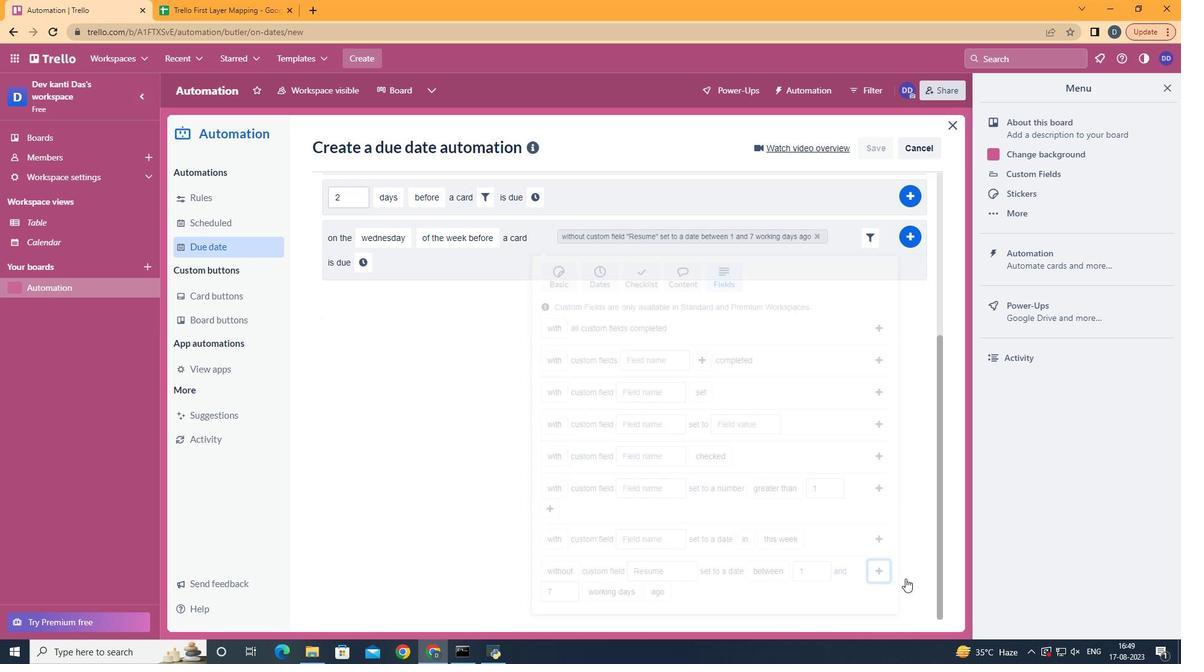 
Action: Mouse moved to (483, 509)
Screenshot: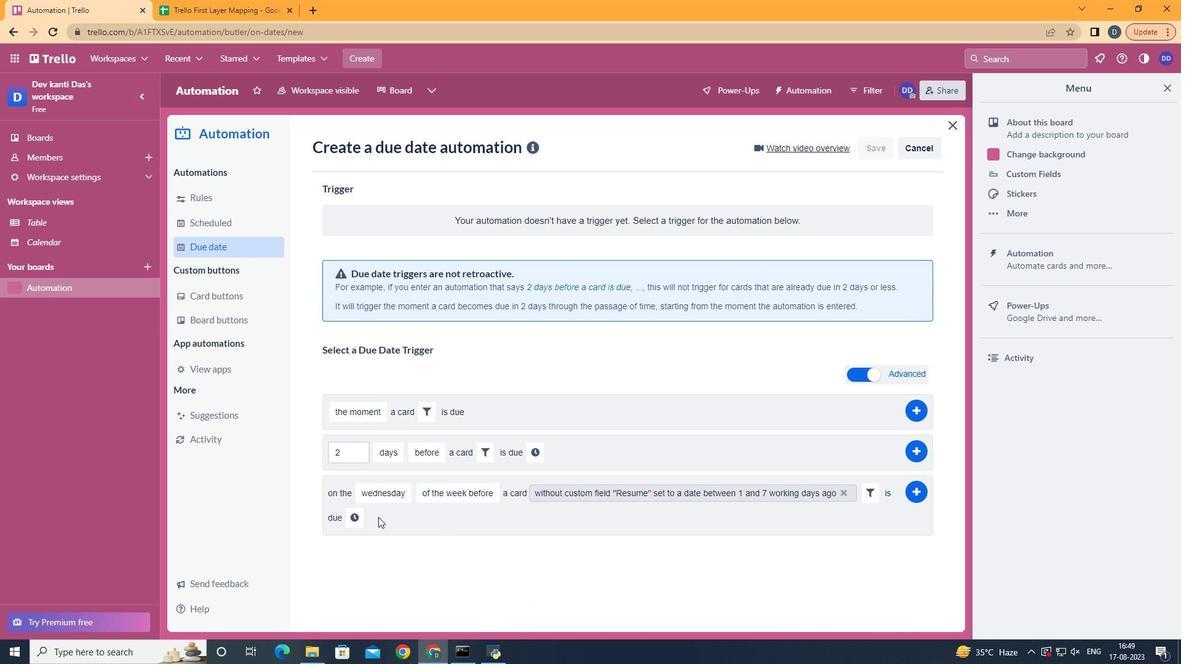 
Action: Mouse pressed left at (483, 509)
Screenshot: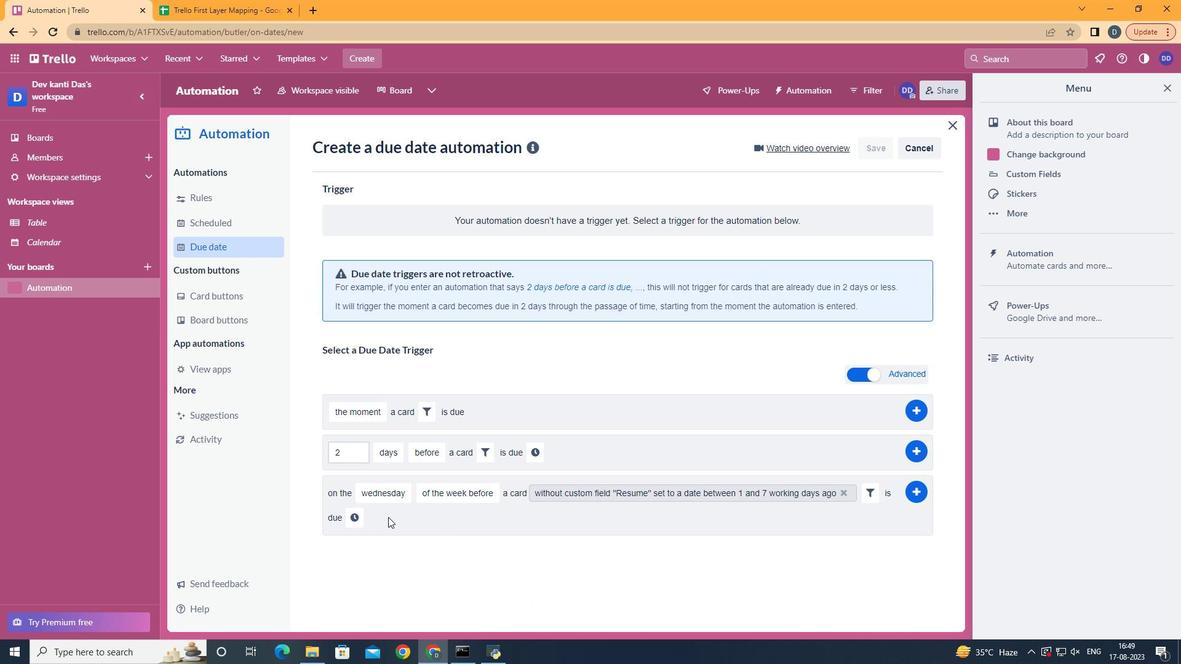 
Action: Mouse moved to (478, 514)
Screenshot: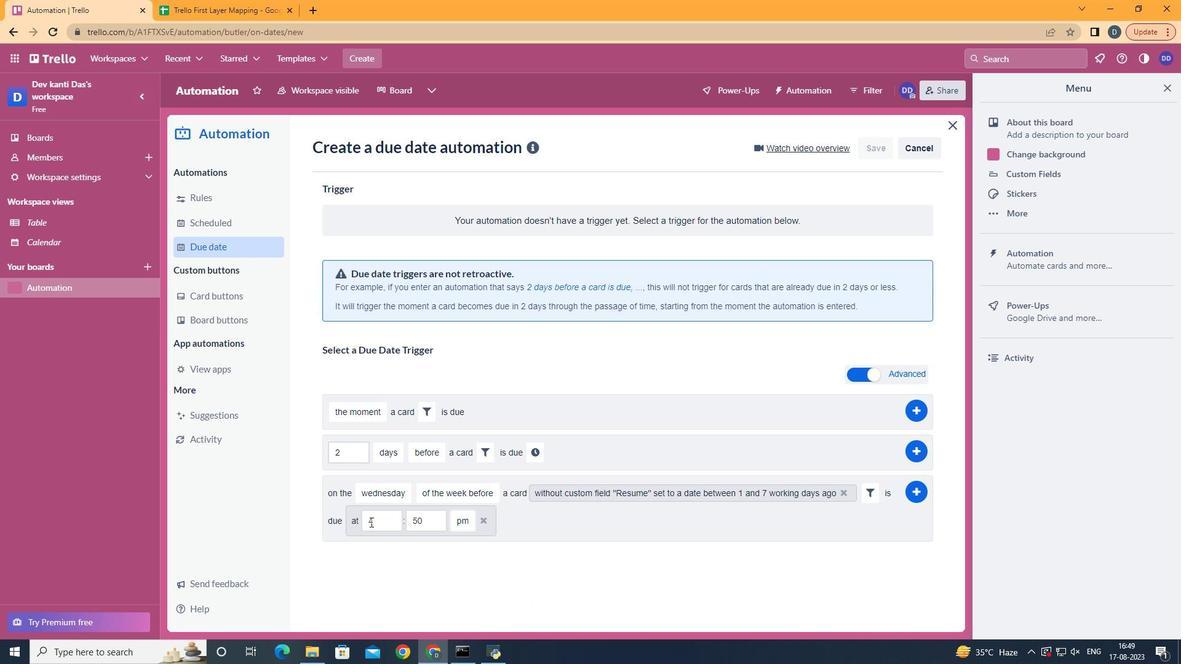 
Action: Mouse pressed left at (478, 514)
Screenshot: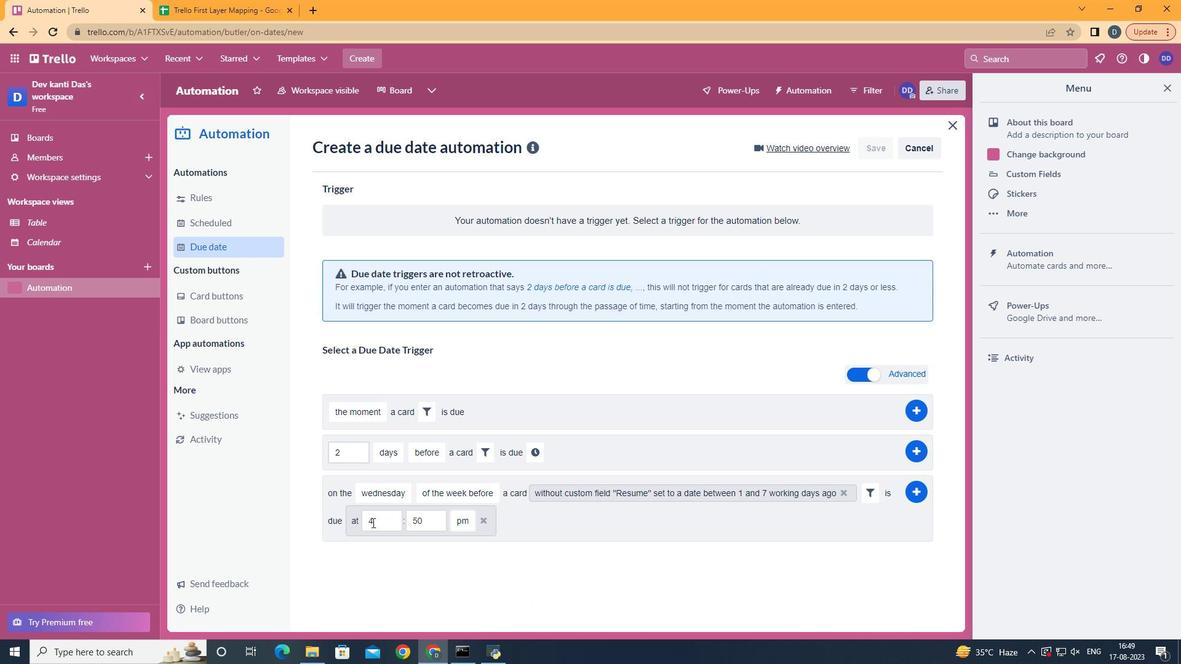 
Action: Mouse moved to (486, 515)
Screenshot: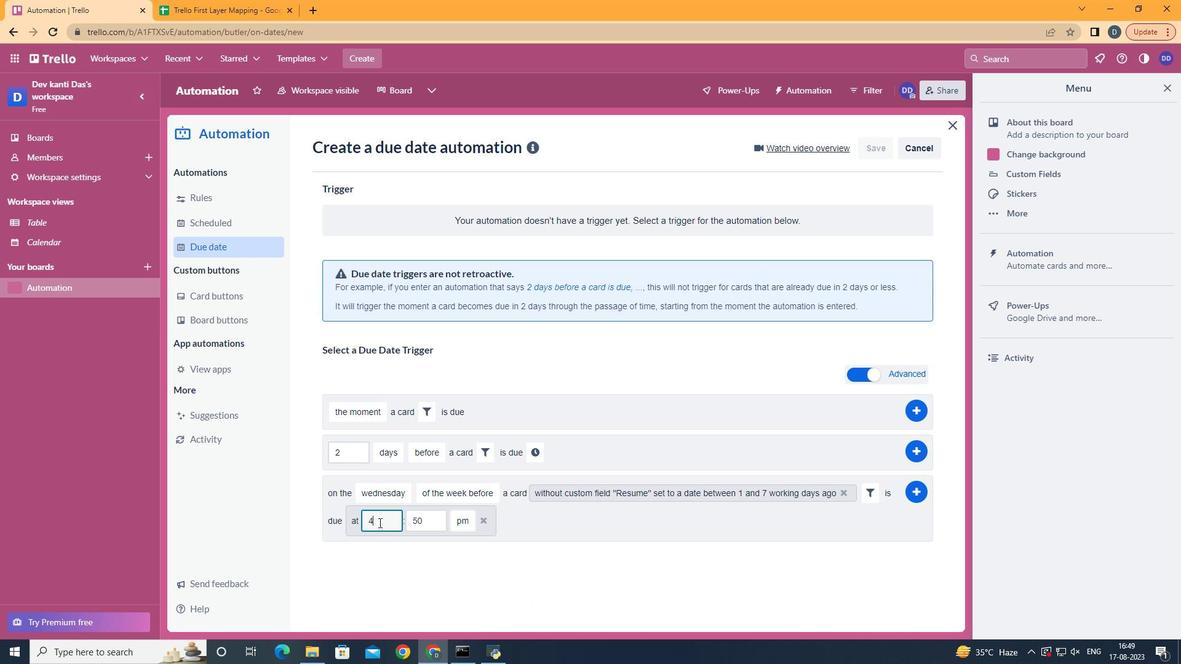 
Action: Mouse pressed left at (486, 515)
Screenshot: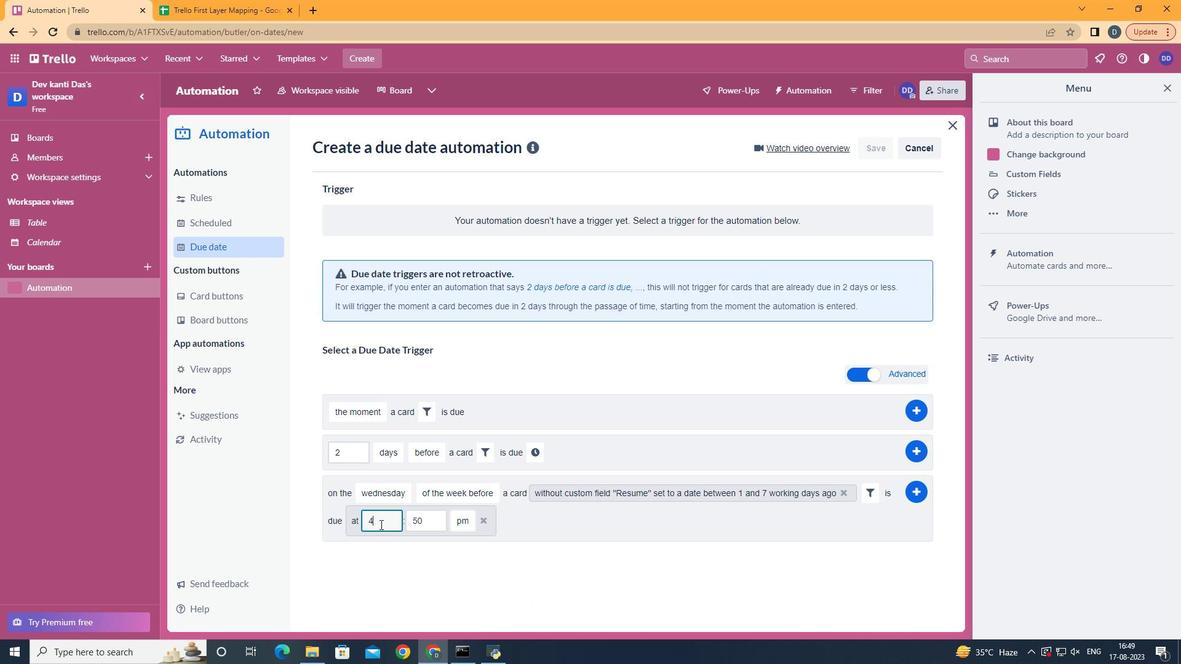 
Action: Mouse moved to (490, 518)
Screenshot: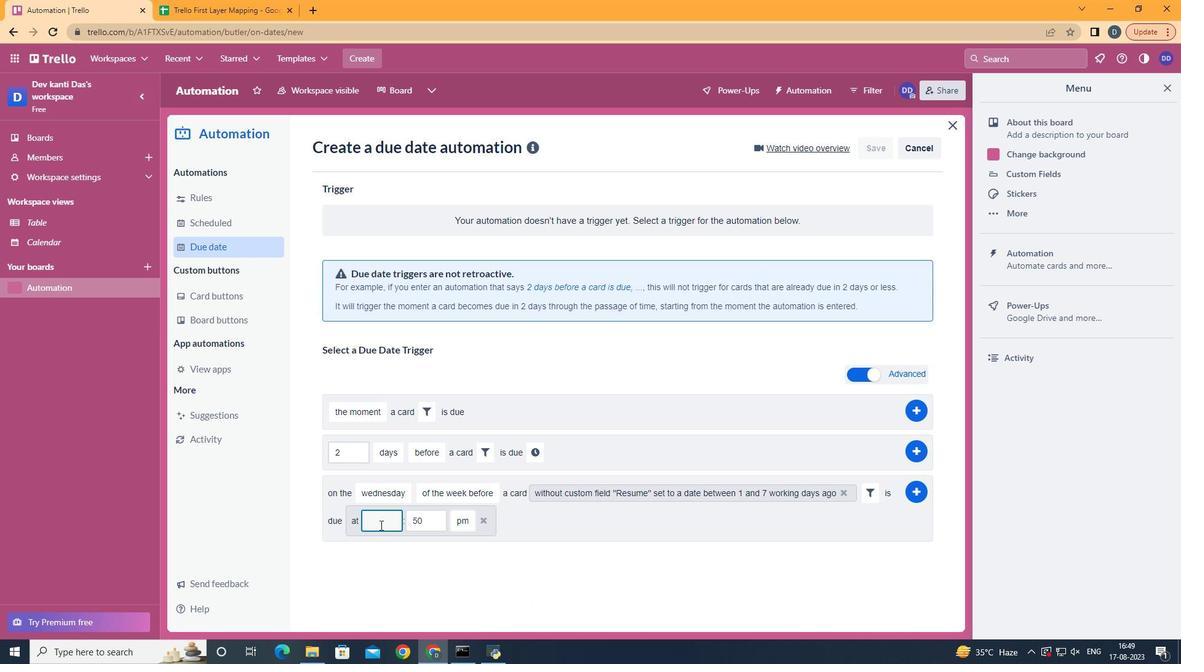 
Action: Key pressed <Key.backspace>11
Screenshot: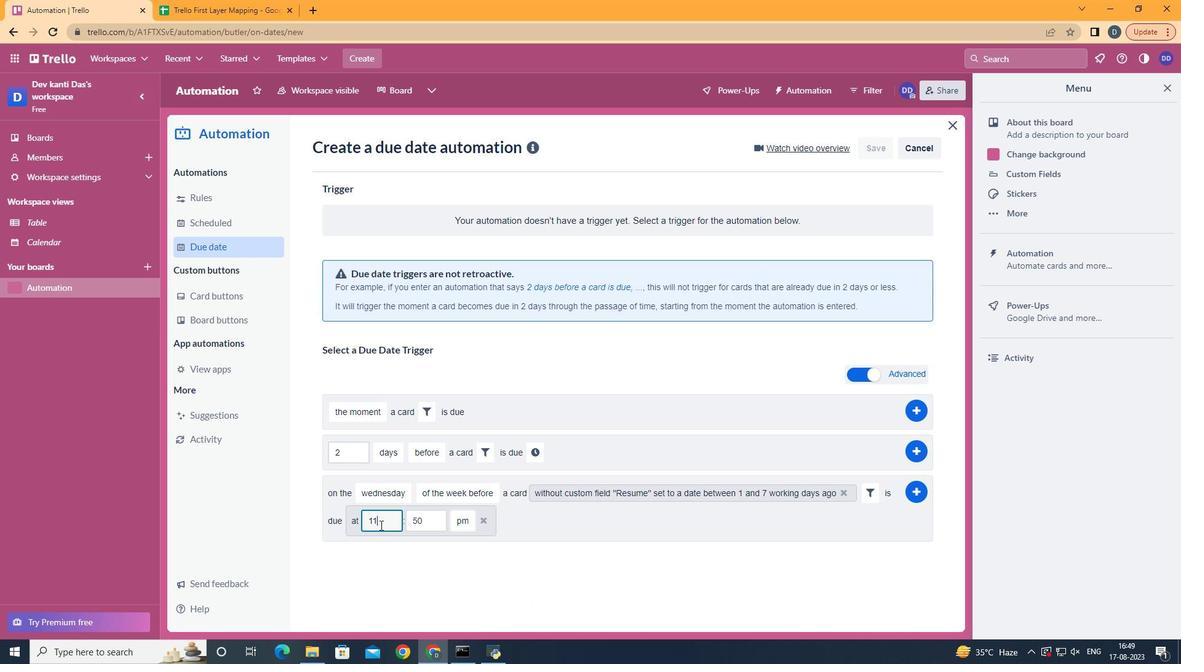 
Action: Mouse moved to (518, 516)
Screenshot: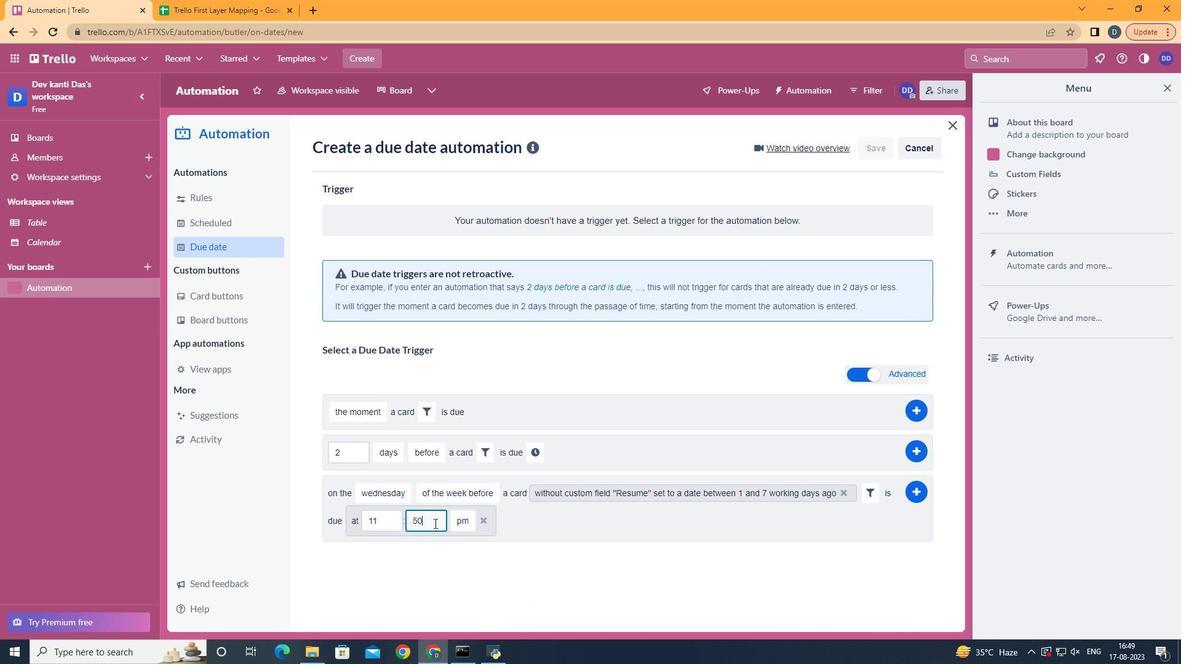 
Action: Mouse pressed left at (518, 516)
Screenshot: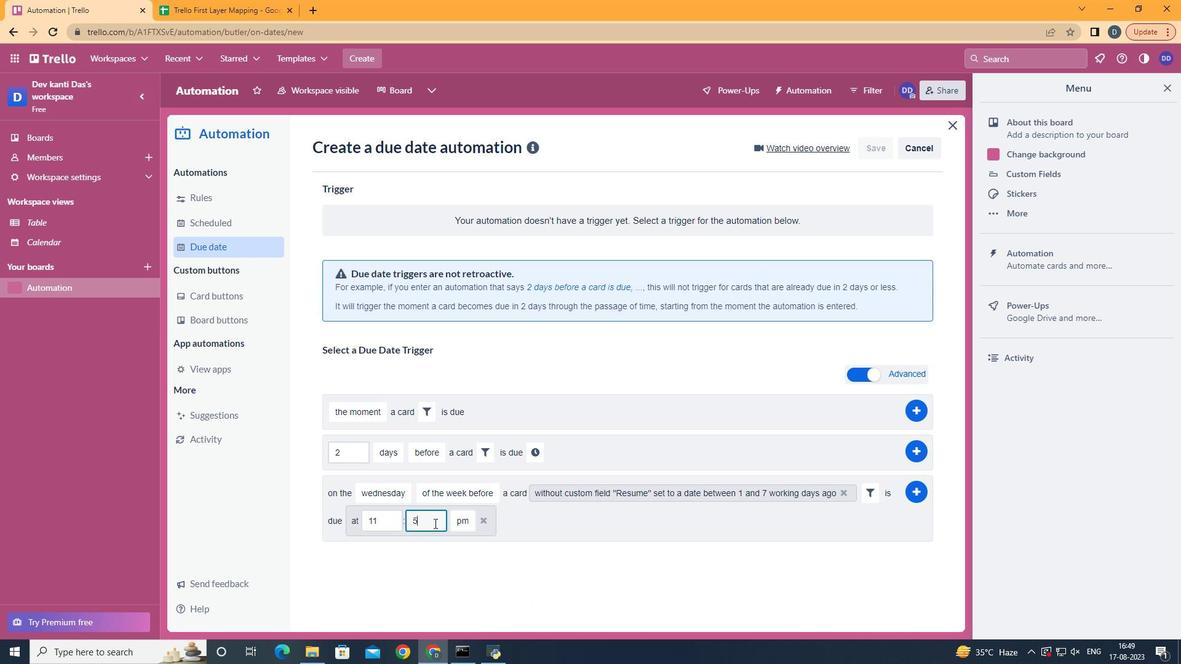 
Action: Mouse moved to (518, 516)
Screenshot: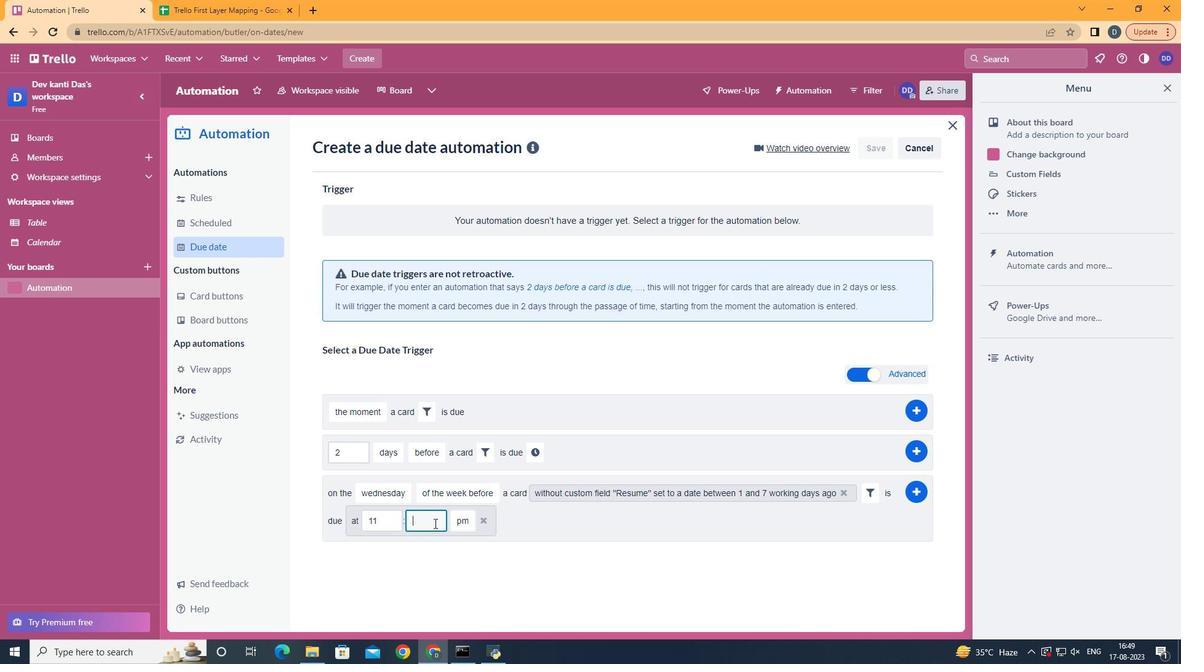 
Action: Key pressed <Key.backspace><Key.backspace>00
Screenshot: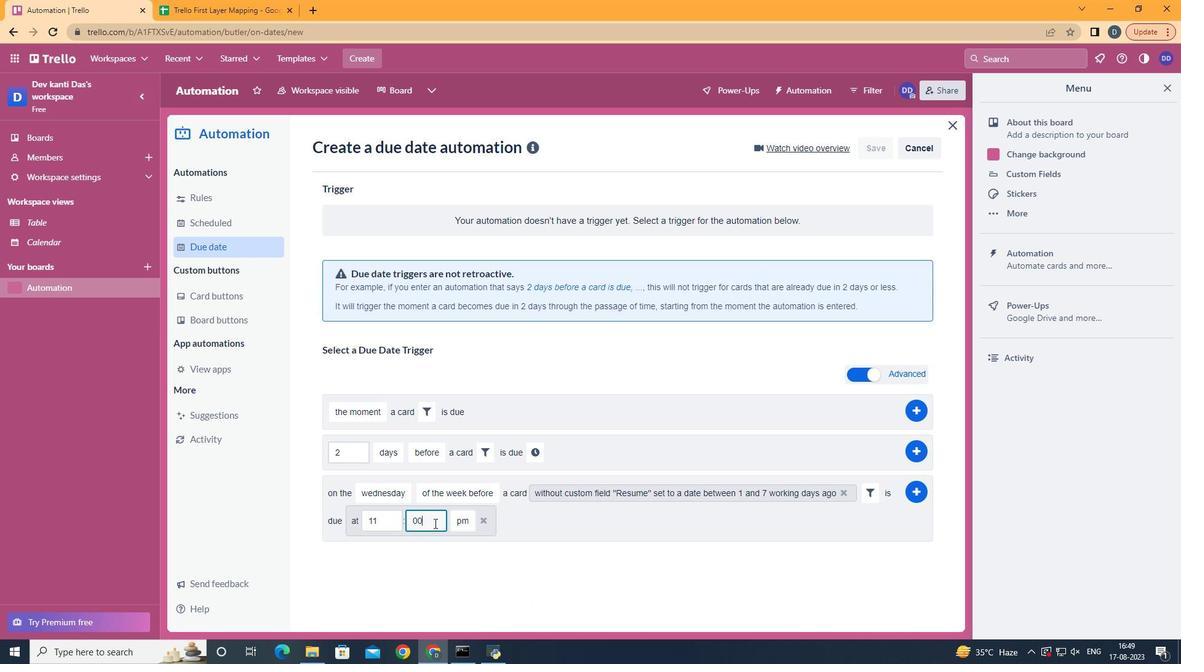 
Action: Mouse moved to (536, 537)
Screenshot: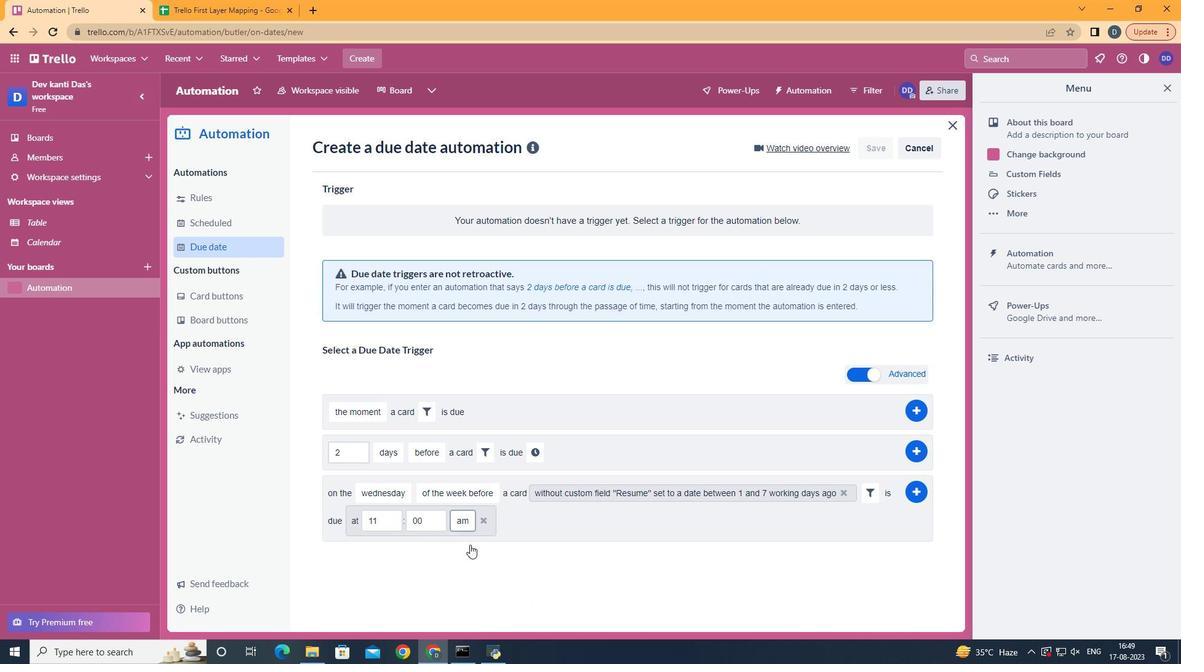 
Action: Mouse pressed left at (536, 537)
Screenshot: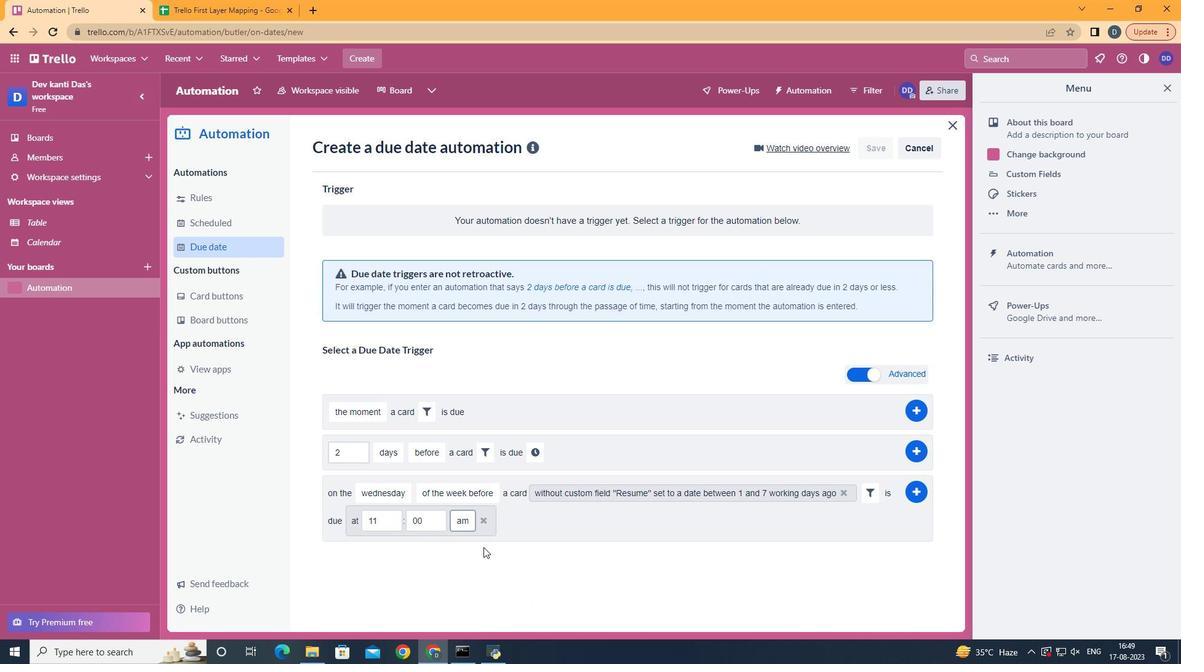 
Action: Mouse moved to (764, 488)
Screenshot: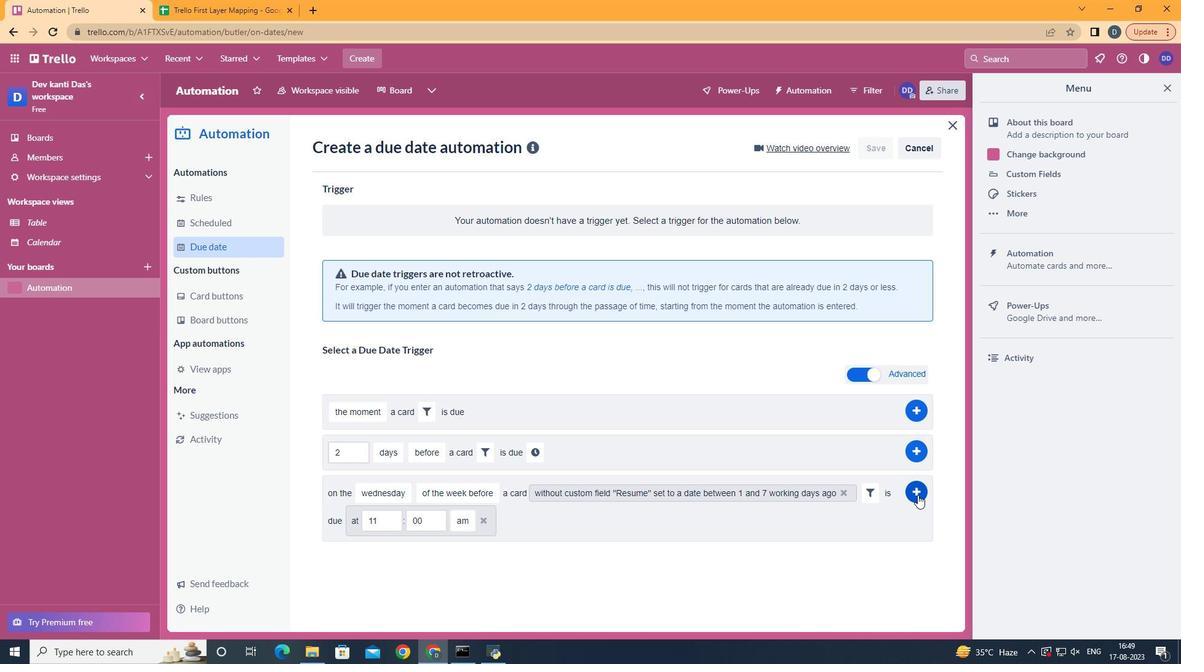 
Action: Mouse pressed left at (764, 488)
Screenshot: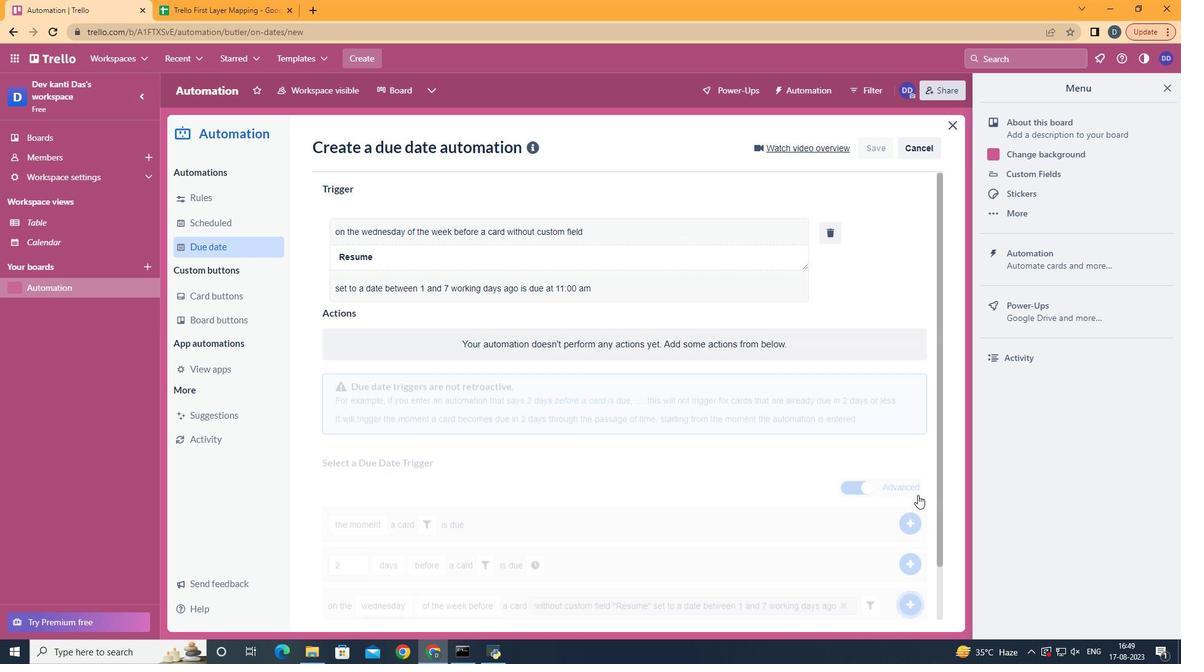 
